 Task: Create a due date automation trigger when advanced on, 2 working days after a card is due add fields with custom field "Resume" set to a number lower than 1 and lower than 10 at 11:00 AM.
Action: Mouse moved to (884, 296)
Screenshot: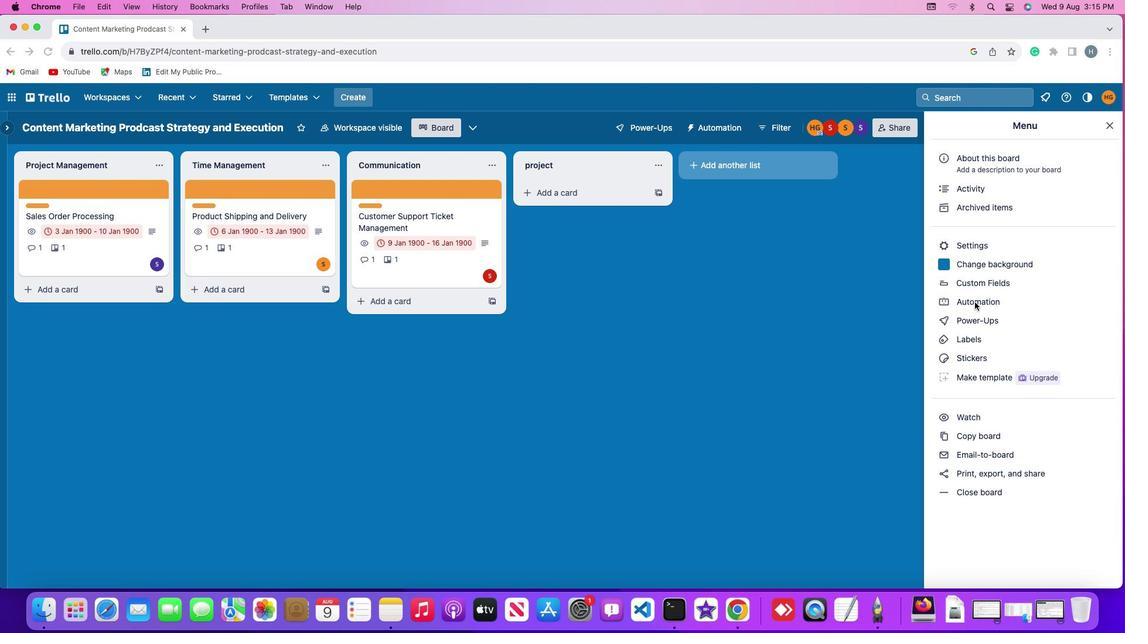 
Action: Mouse pressed left at (884, 296)
Screenshot: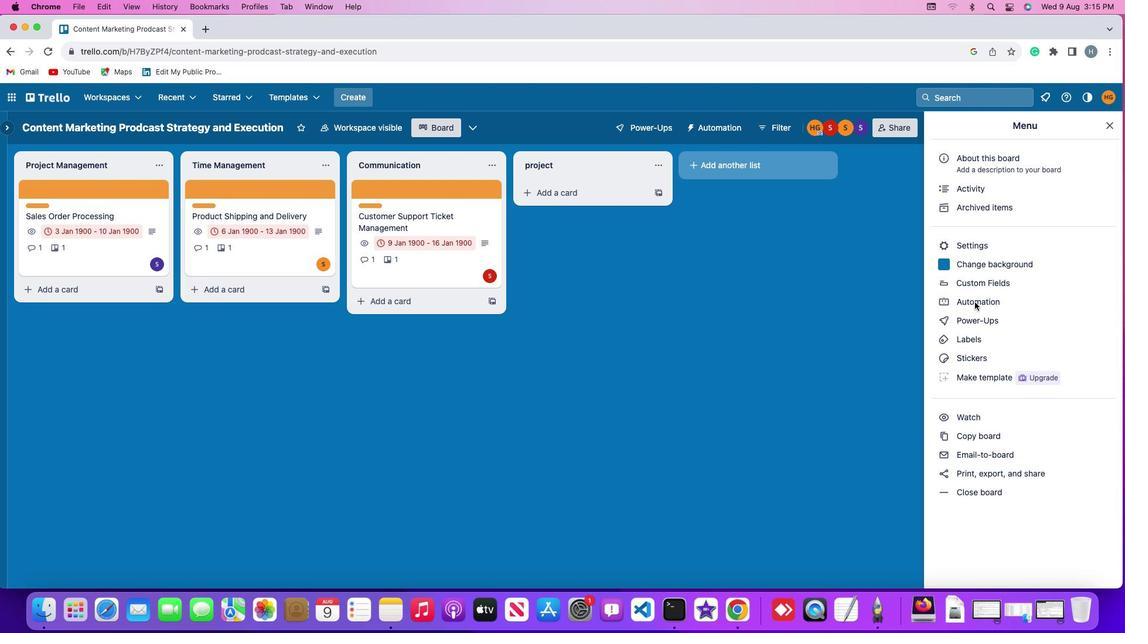 
Action: Mouse moved to (884, 296)
Screenshot: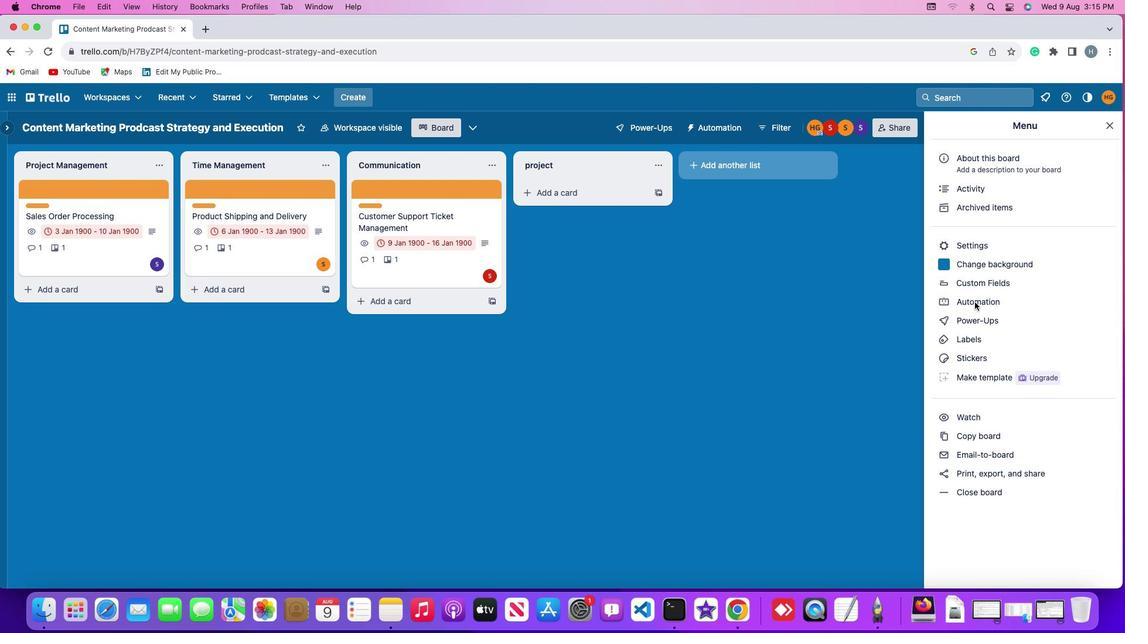 
Action: Mouse pressed left at (884, 296)
Screenshot: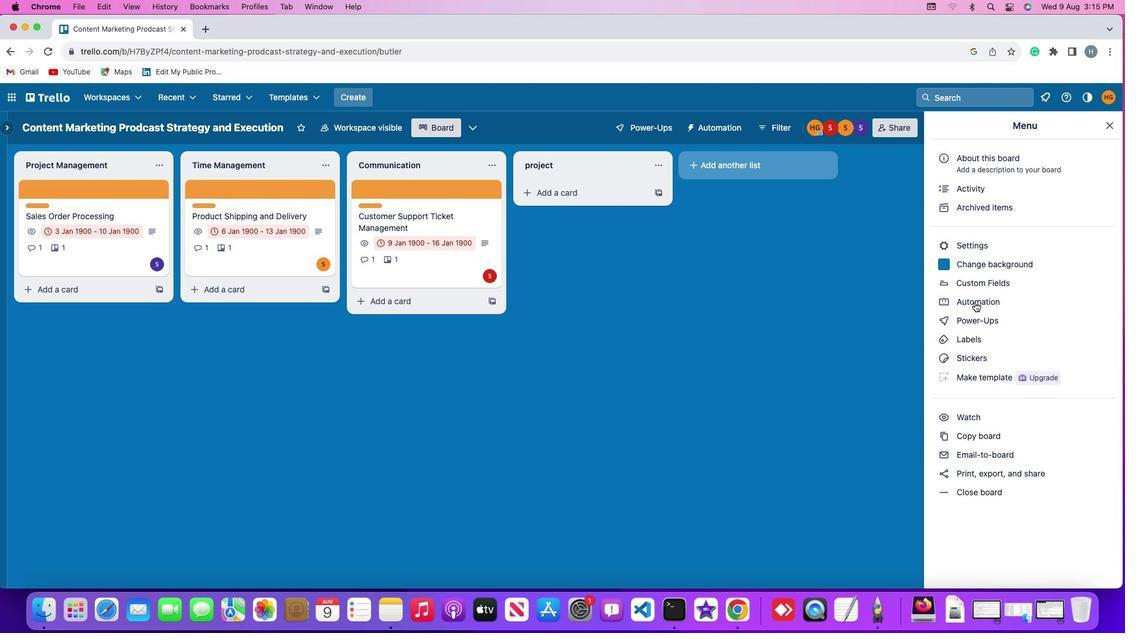
Action: Mouse moved to (133, 264)
Screenshot: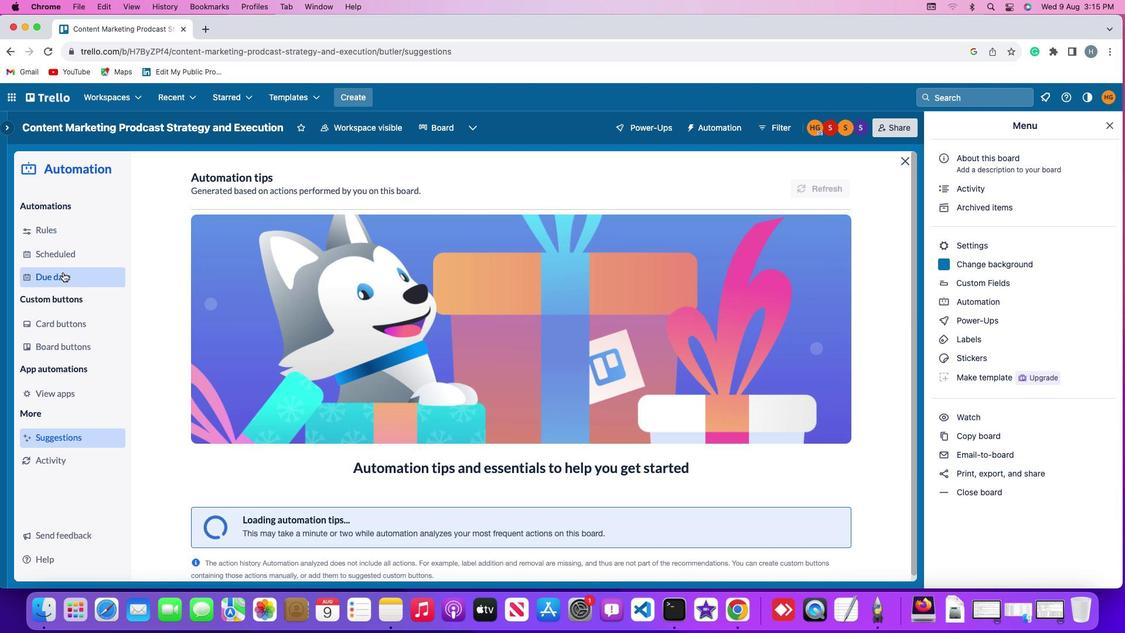 
Action: Mouse pressed left at (133, 264)
Screenshot: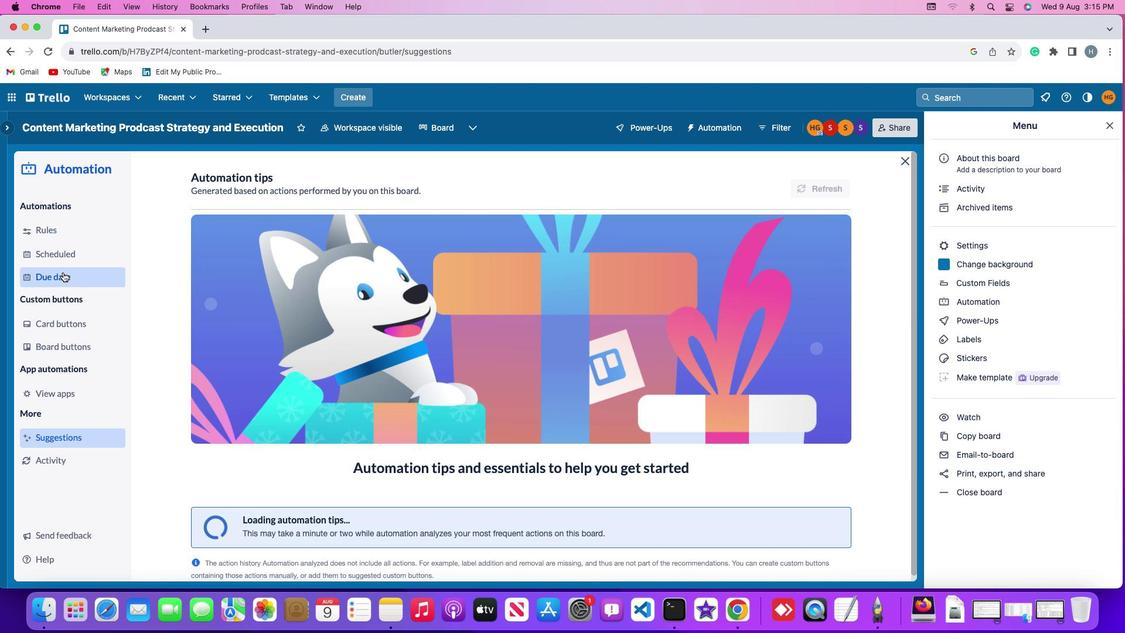 
Action: Mouse moved to (735, 167)
Screenshot: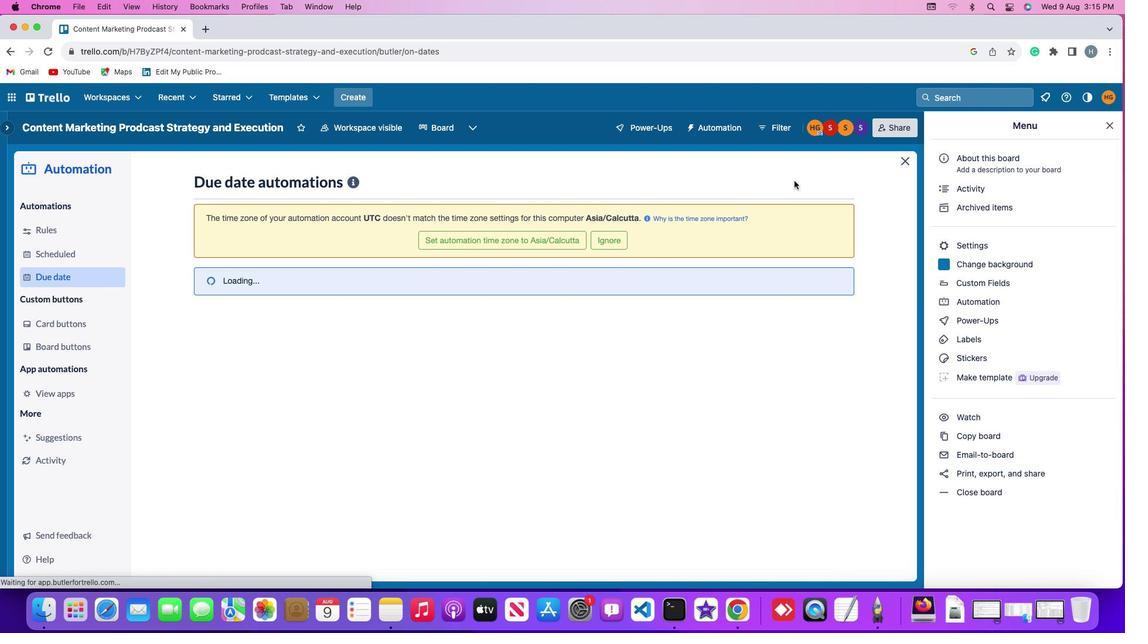 
Action: Mouse pressed left at (735, 167)
Screenshot: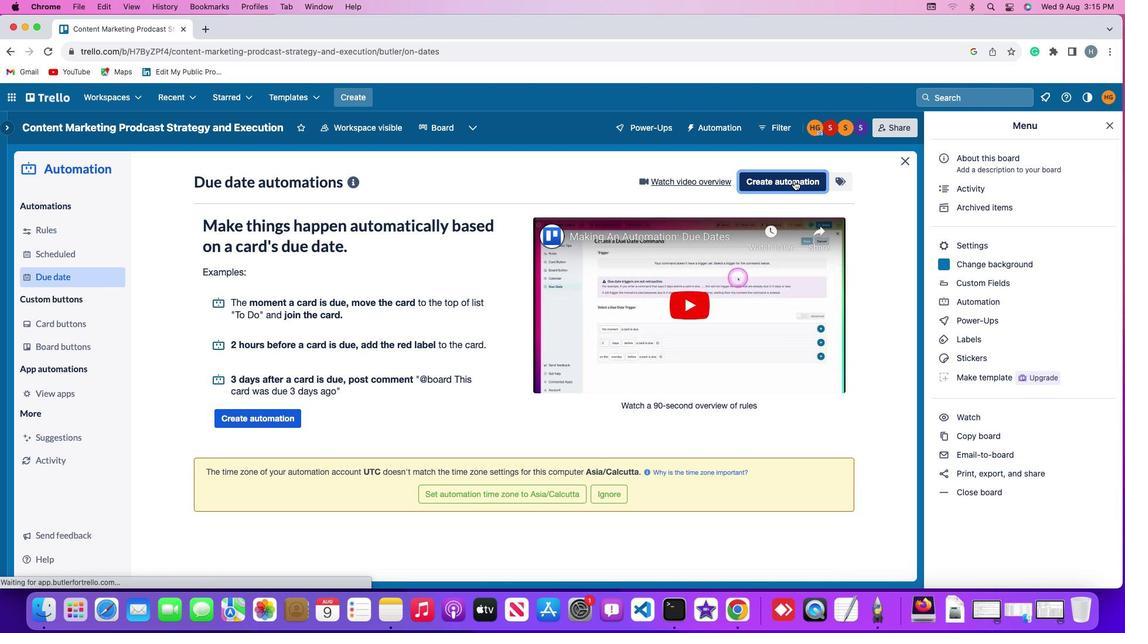 
Action: Mouse moved to (295, 287)
Screenshot: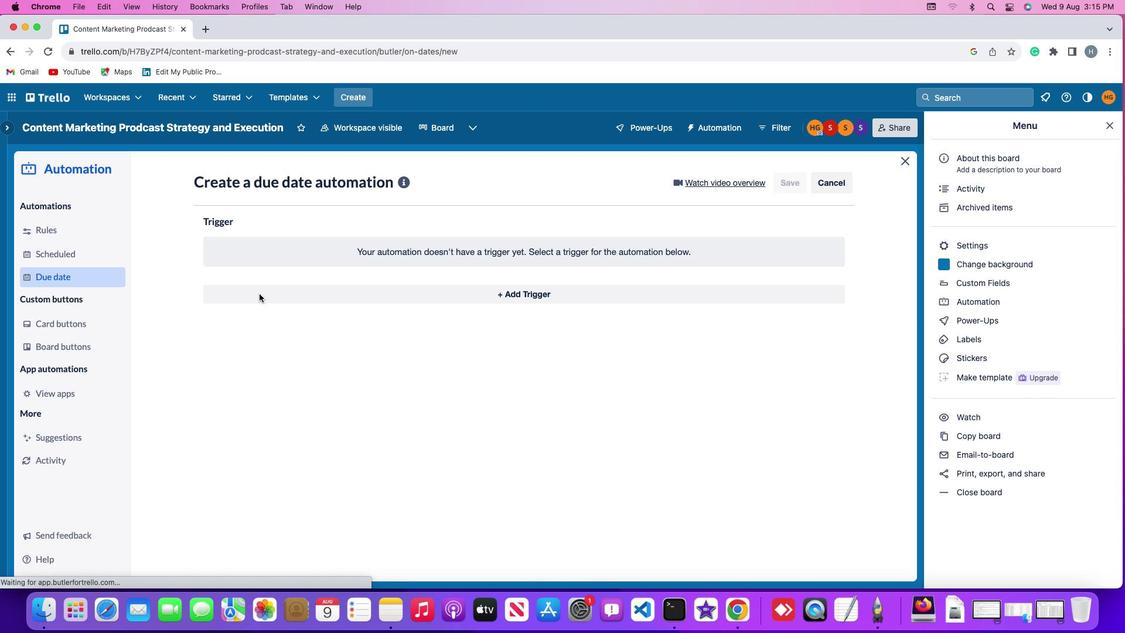 
Action: Mouse pressed left at (295, 287)
Screenshot: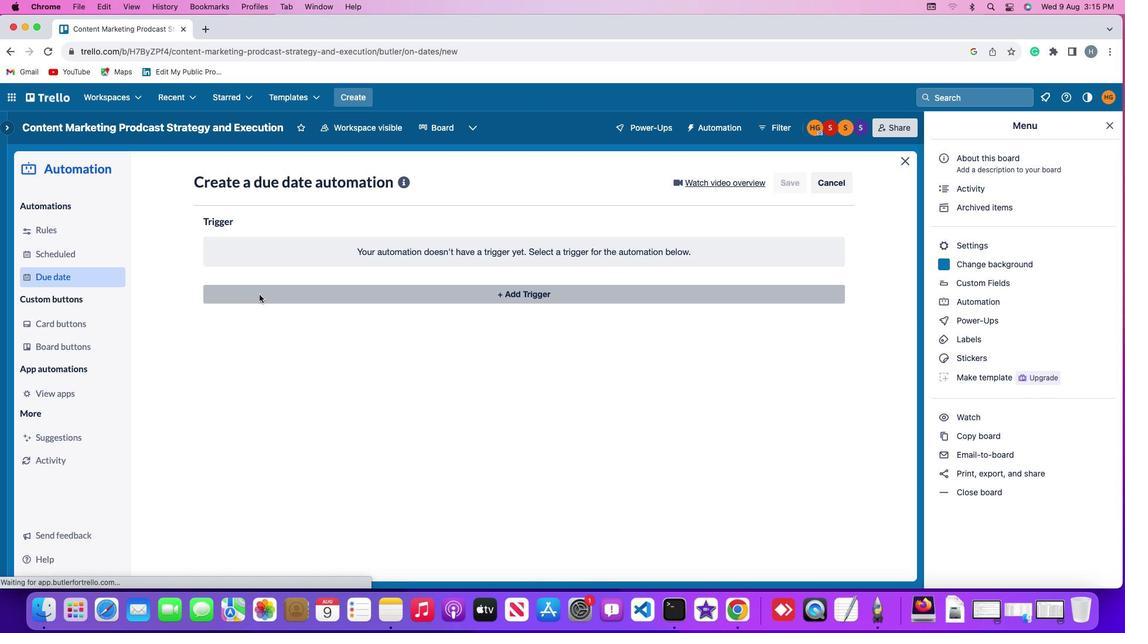 
Action: Mouse moved to (272, 476)
Screenshot: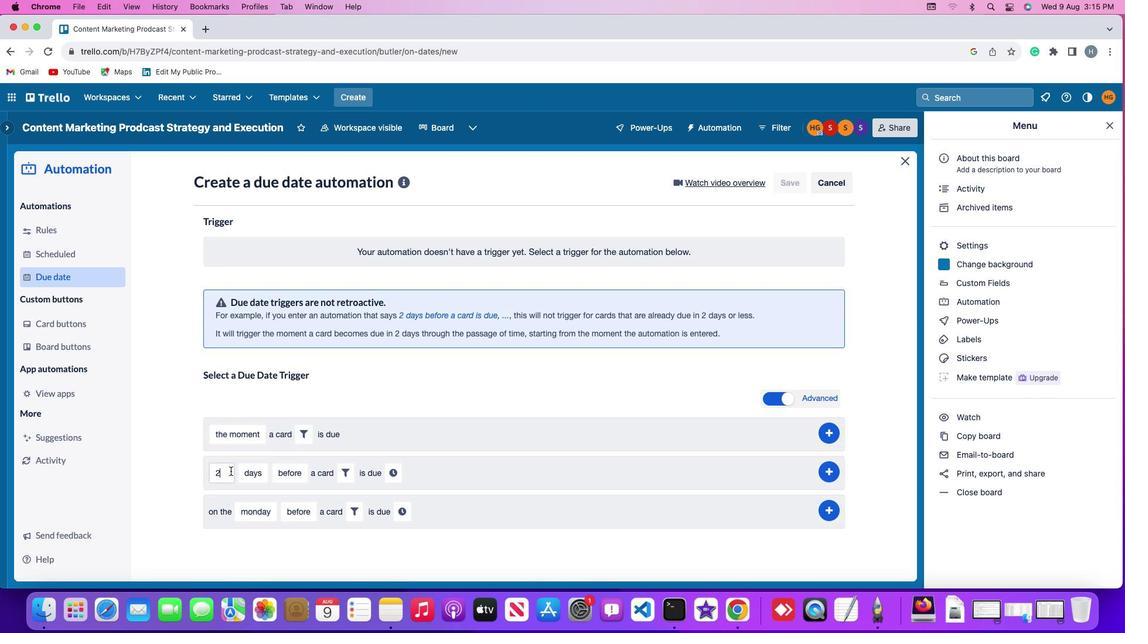 
Action: Mouse pressed left at (272, 476)
Screenshot: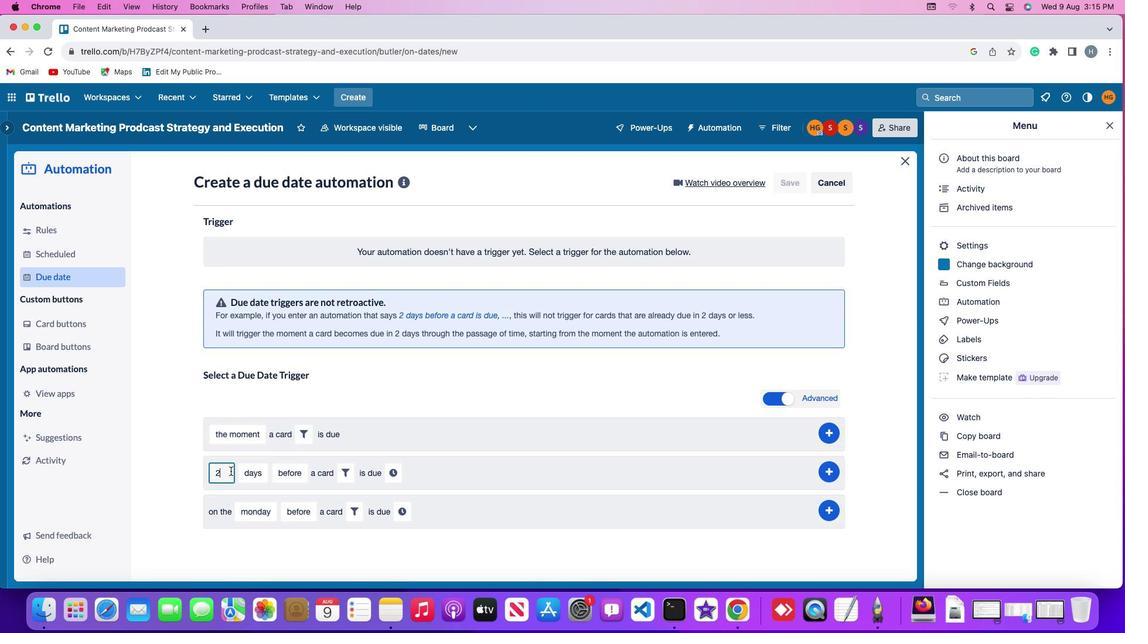 
Action: Key pressed Key.backspace
Screenshot: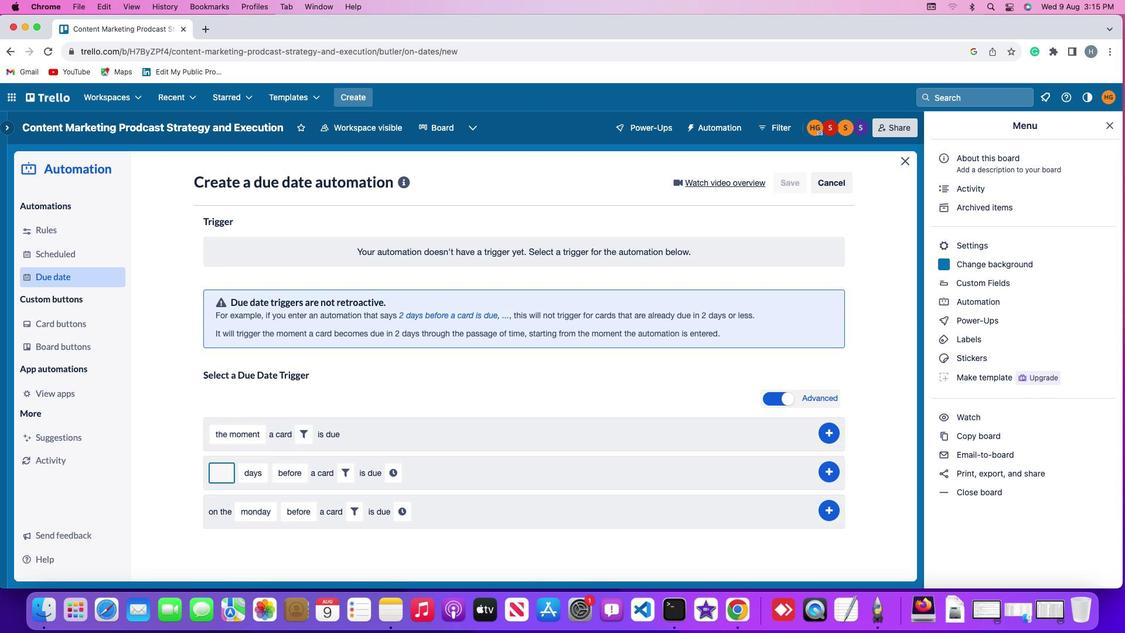 
Action: Mouse moved to (273, 475)
Screenshot: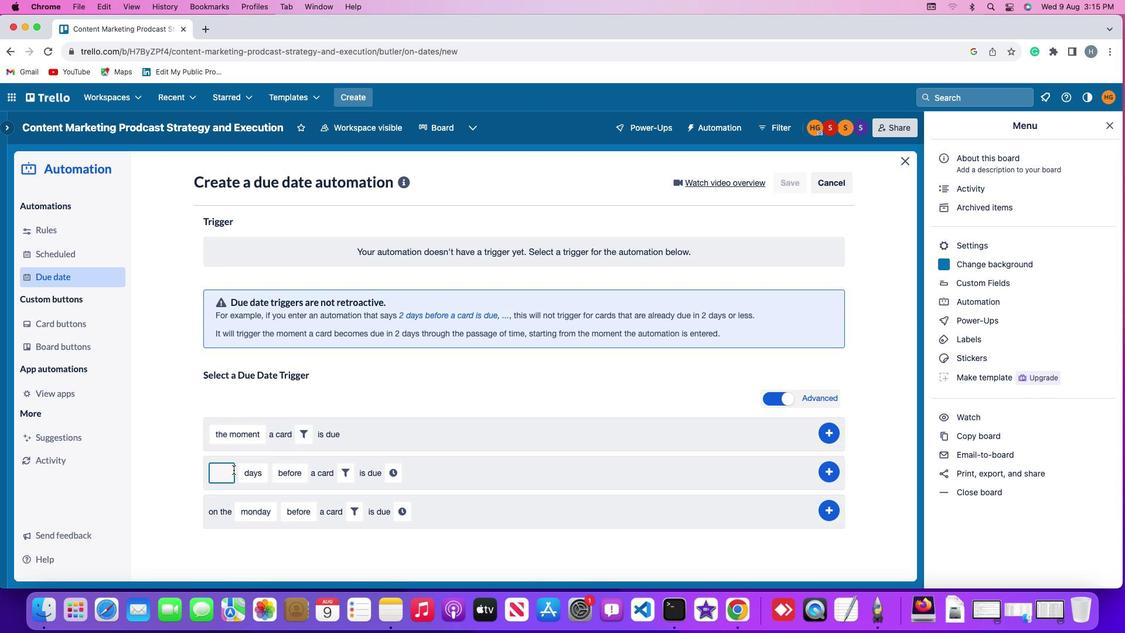 
Action: Key pressed '2'
Screenshot: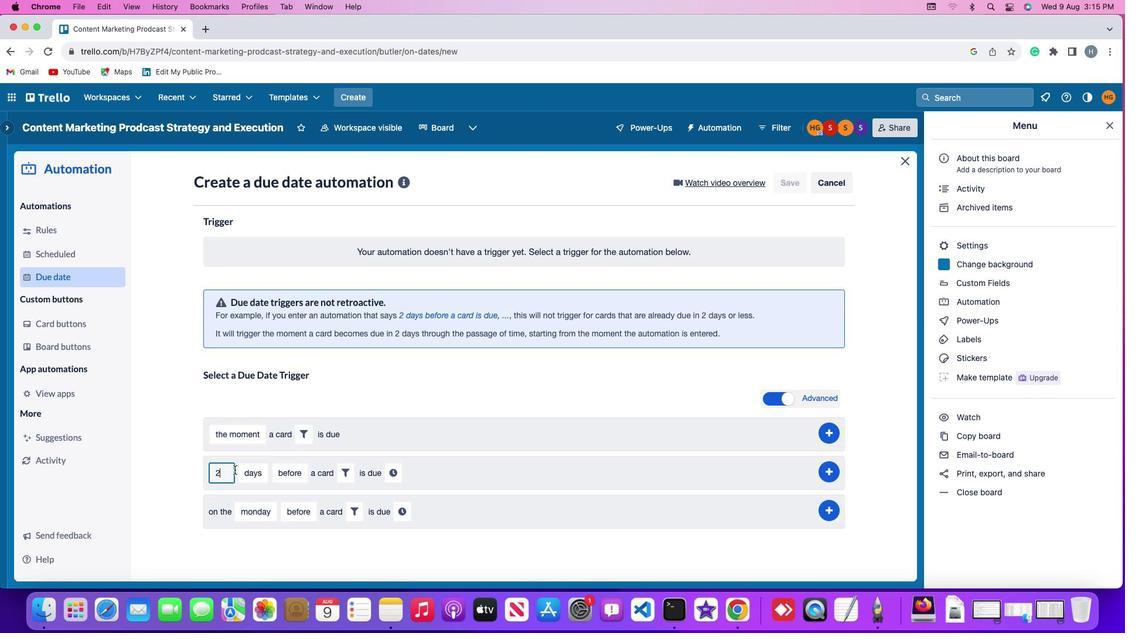 
Action: Mouse moved to (283, 476)
Screenshot: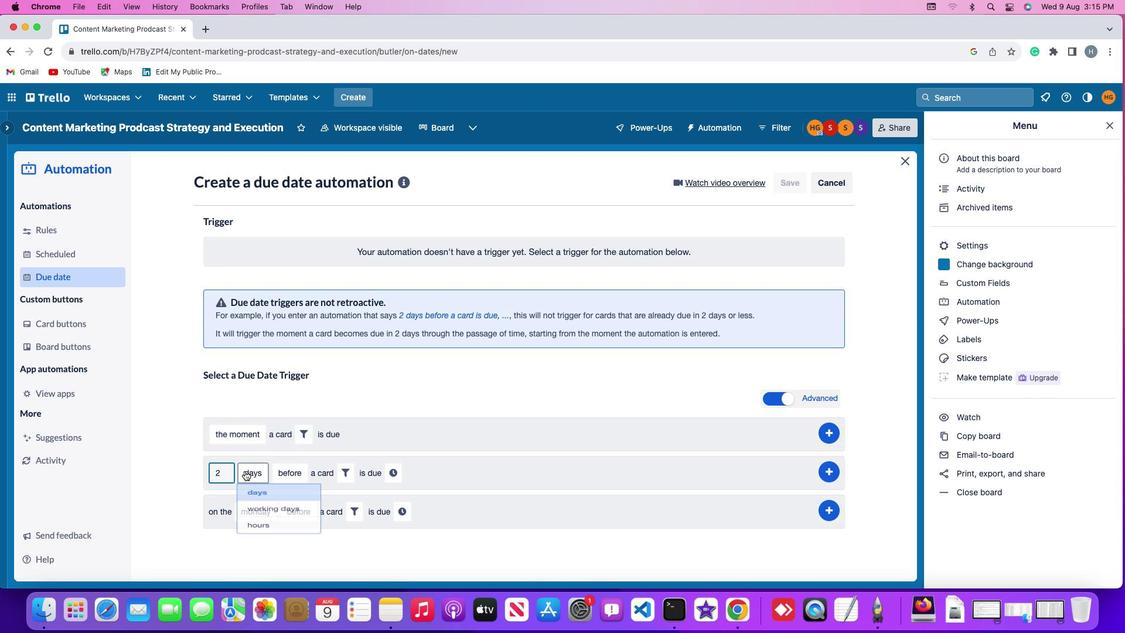 
Action: Mouse pressed left at (283, 476)
Screenshot: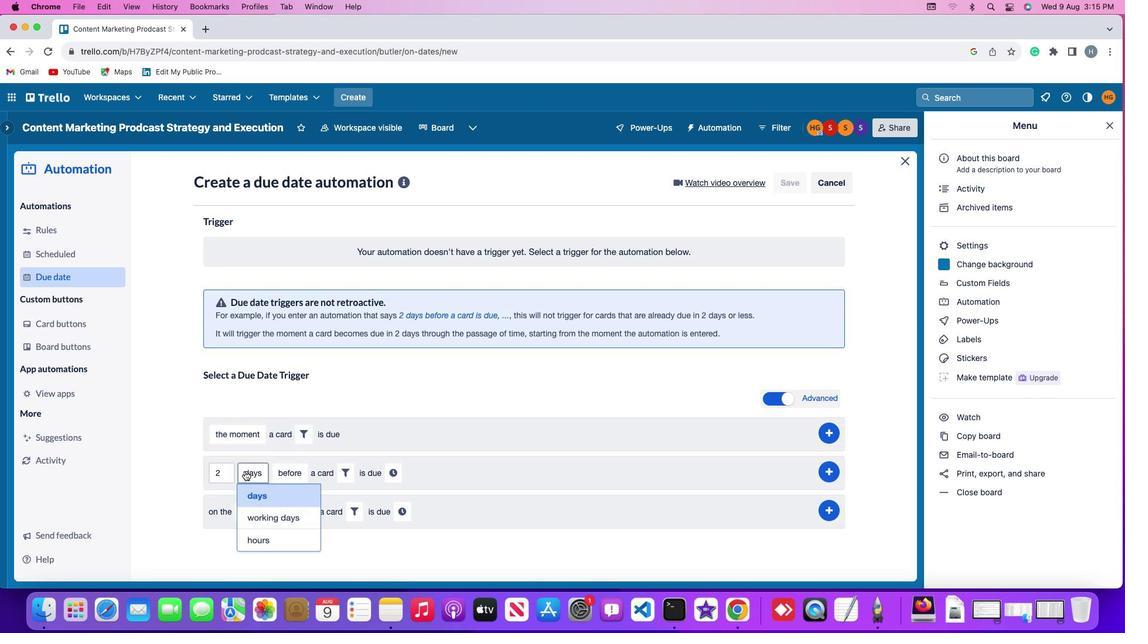 
Action: Mouse moved to (299, 530)
Screenshot: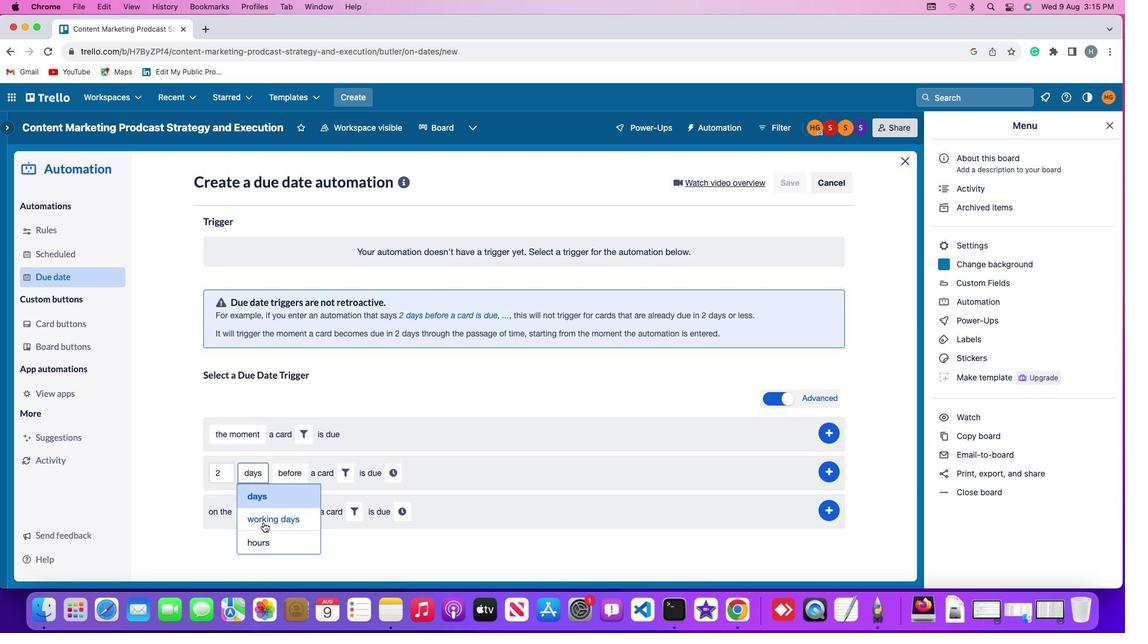 
Action: Mouse pressed left at (299, 530)
Screenshot: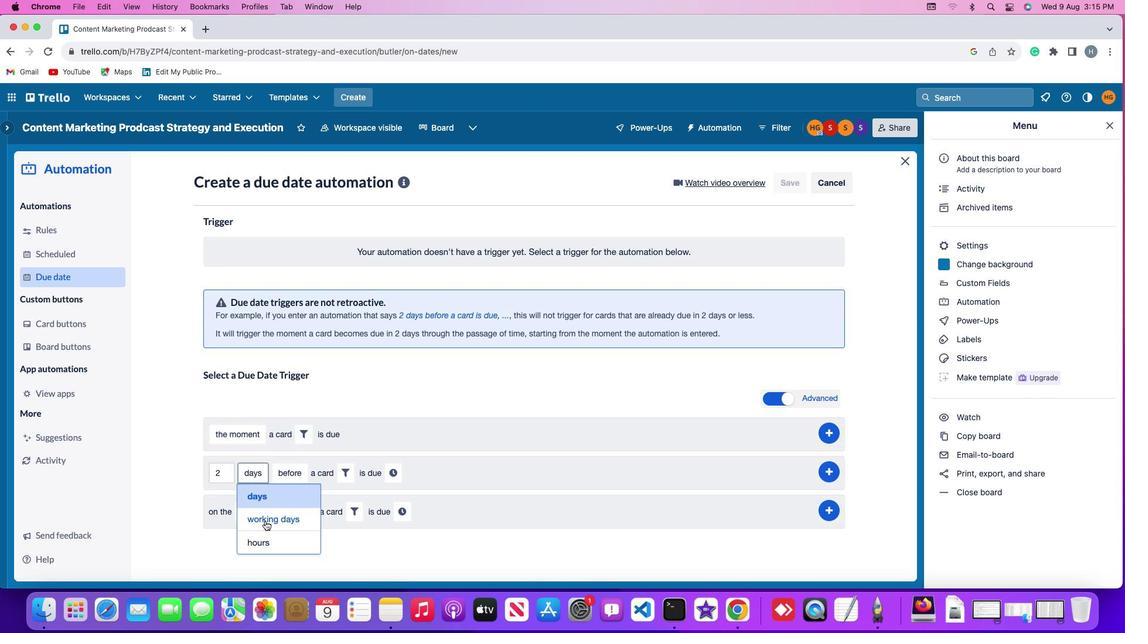 
Action: Mouse moved to (345, 478)
Screenshot: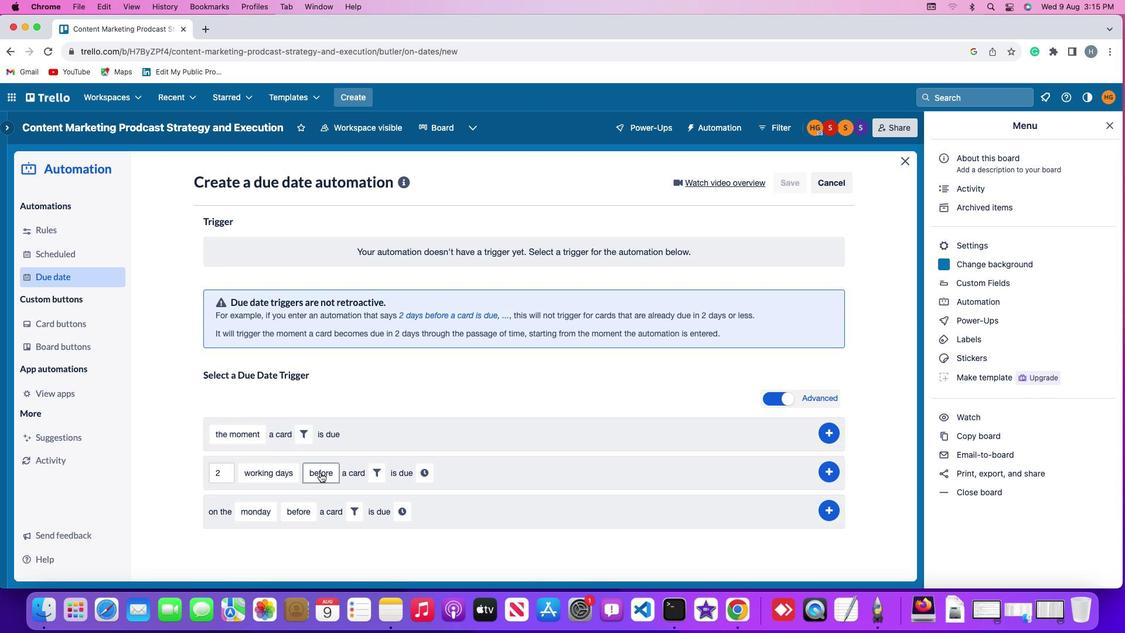 
Action: Mouse pressed left at (345, 478)
Screenshot: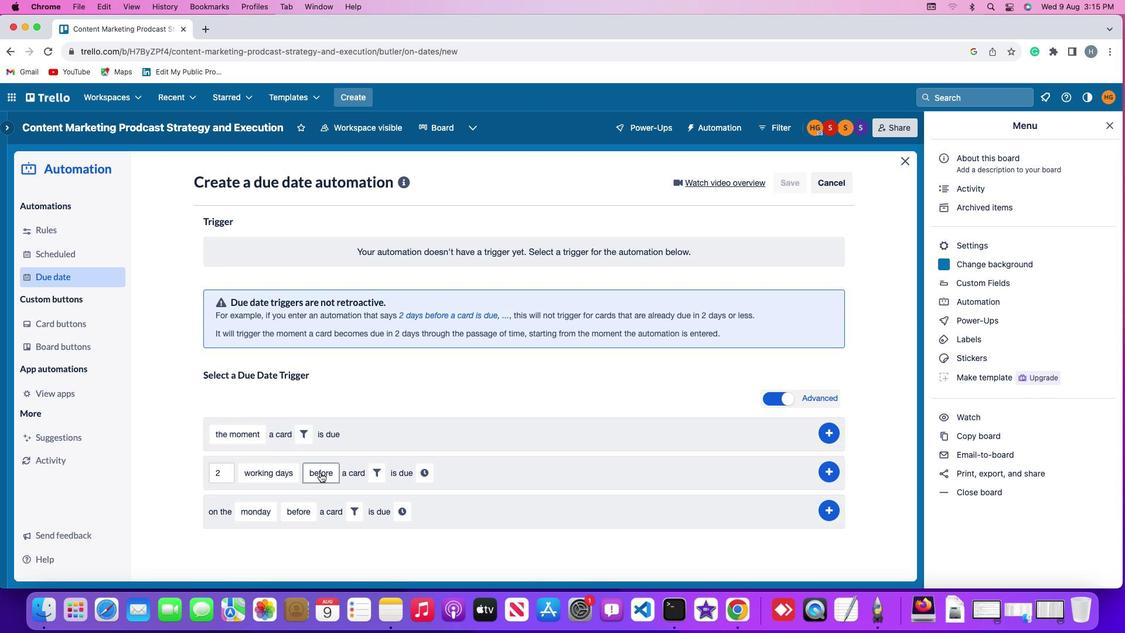 
Action: Mouse moved to (344, 535)
Screenshot: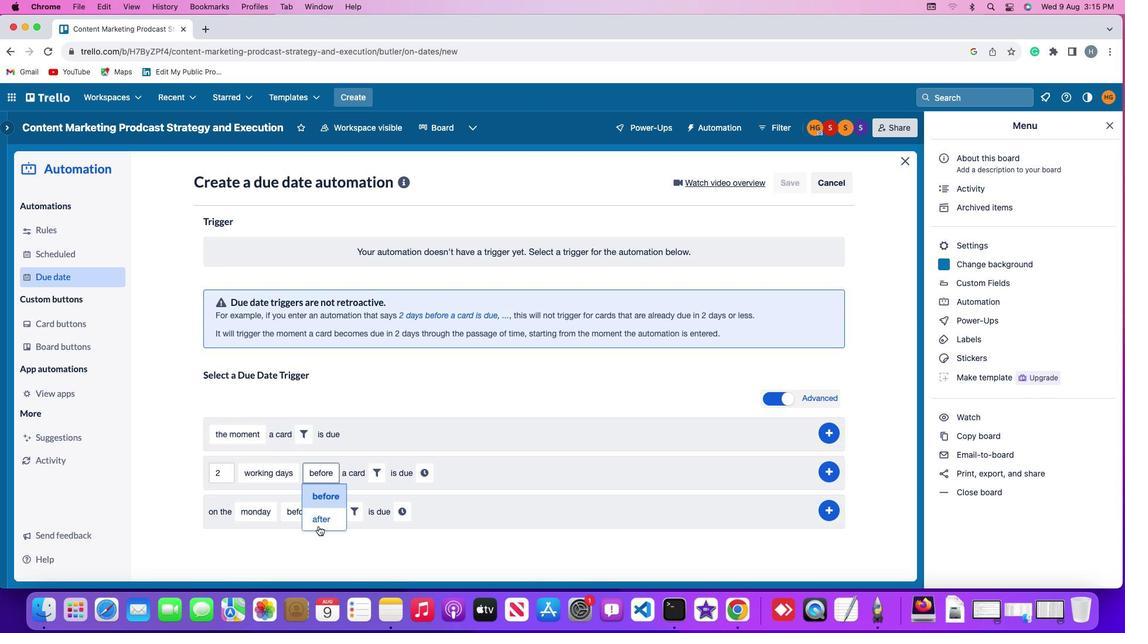 
Action: Mouse pressed left at (344, 535)
Screenshot: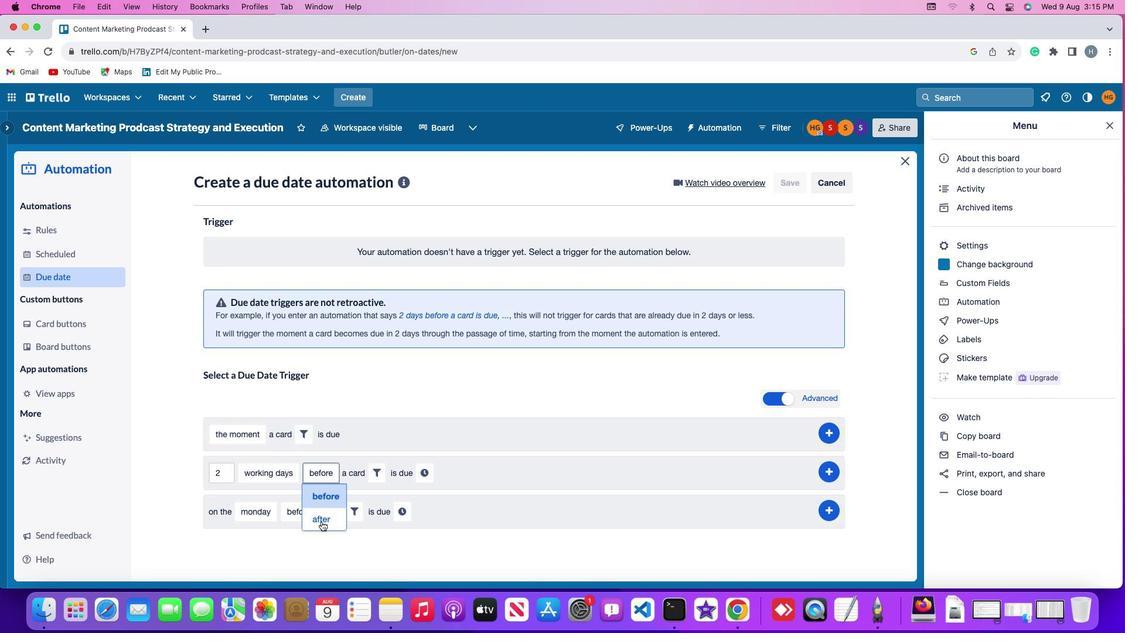 
Action: Mouse moved to (384, 481)
Screenshot: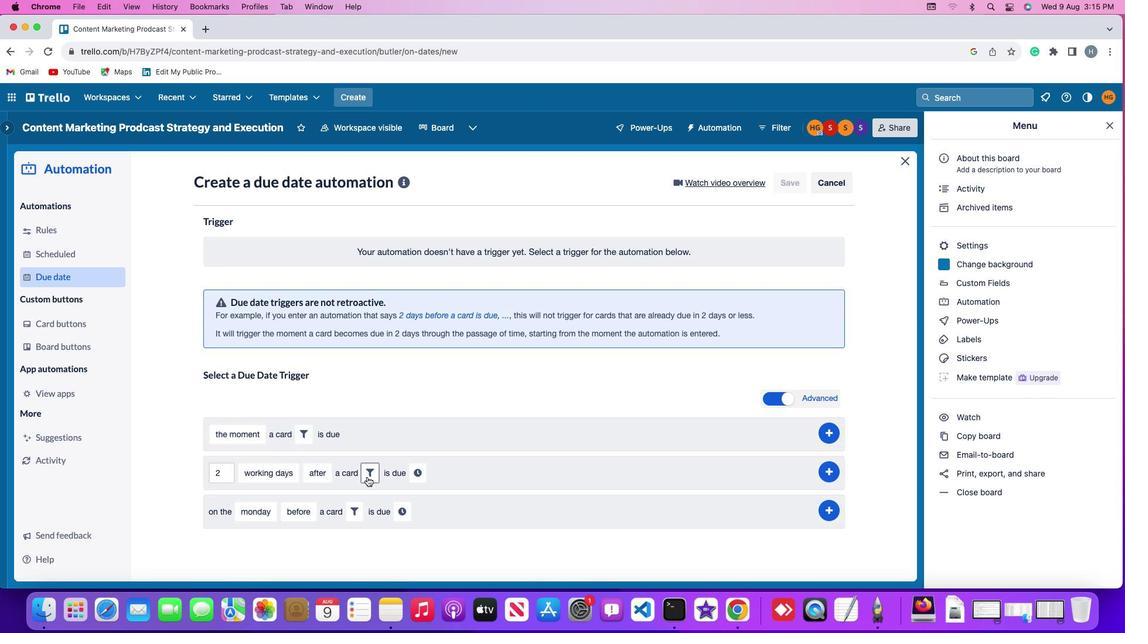 
Action: Mouse pressed left at (384, 481)
Screenshot: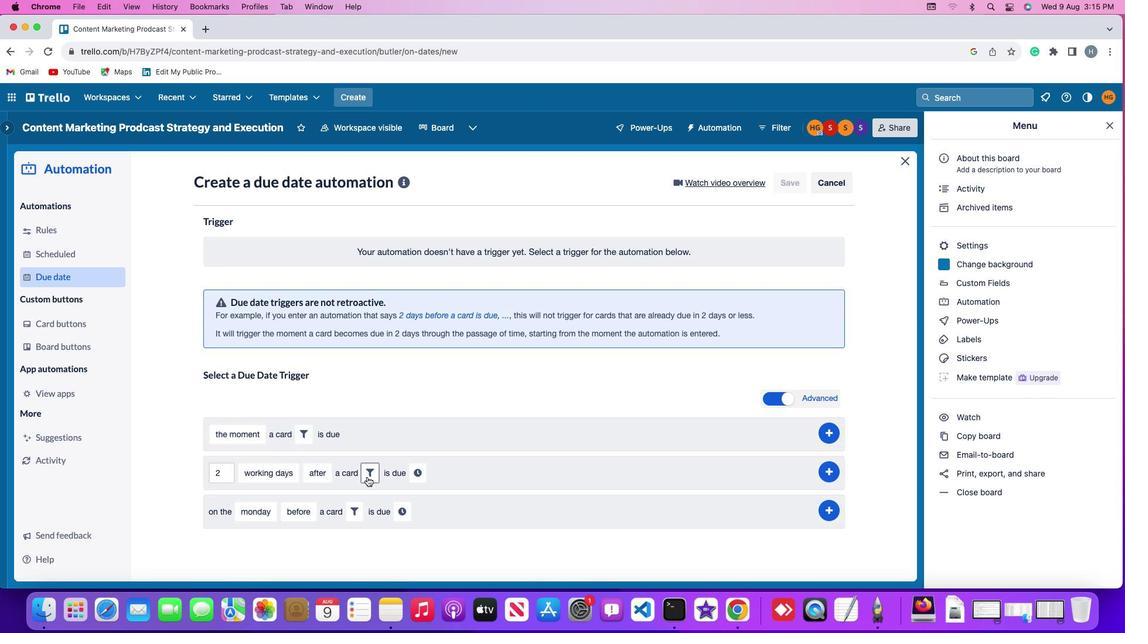 
Action: Mouse moved to (543, 518)
Screenshot: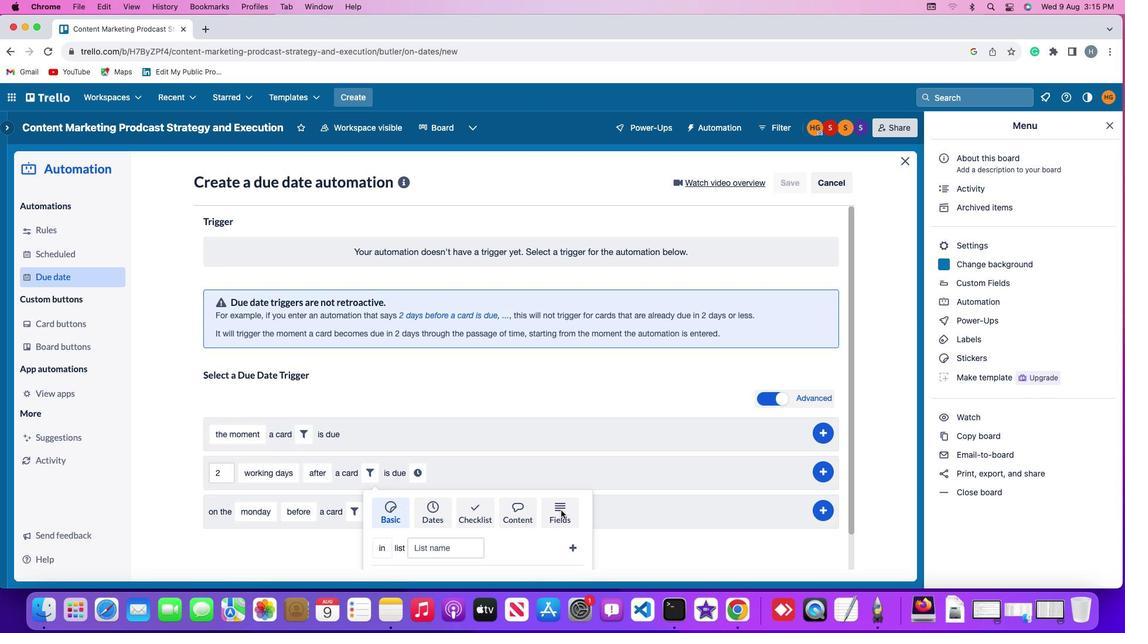 
Action: Mouse pressed left at (543, 518)
Screenshot: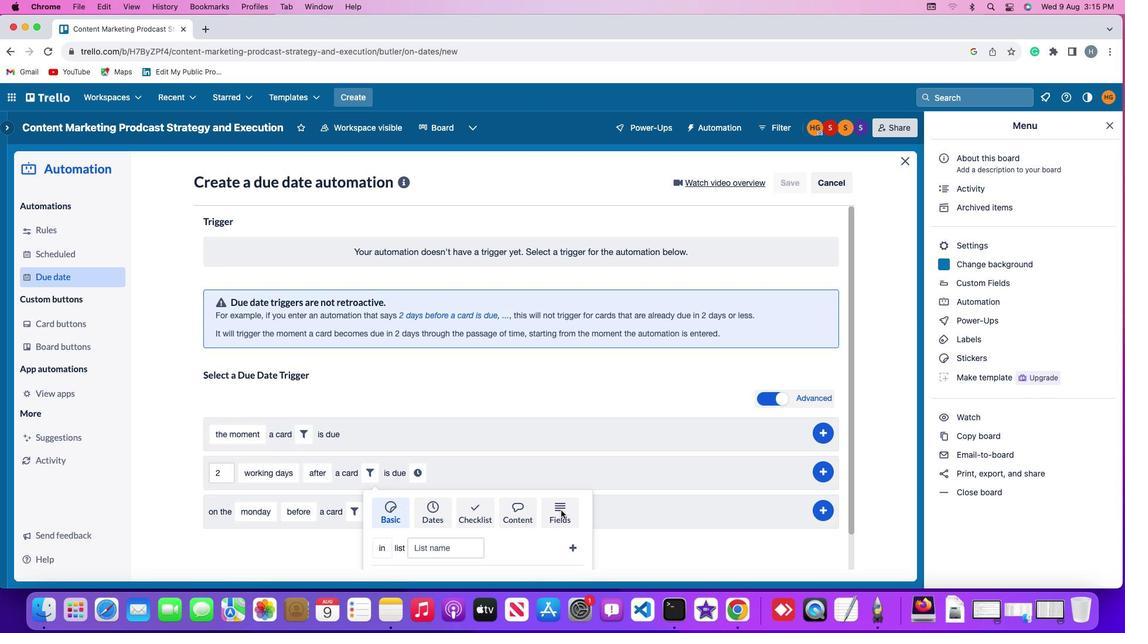 
Action: Mouse moved to (336, 561)
Screenshot: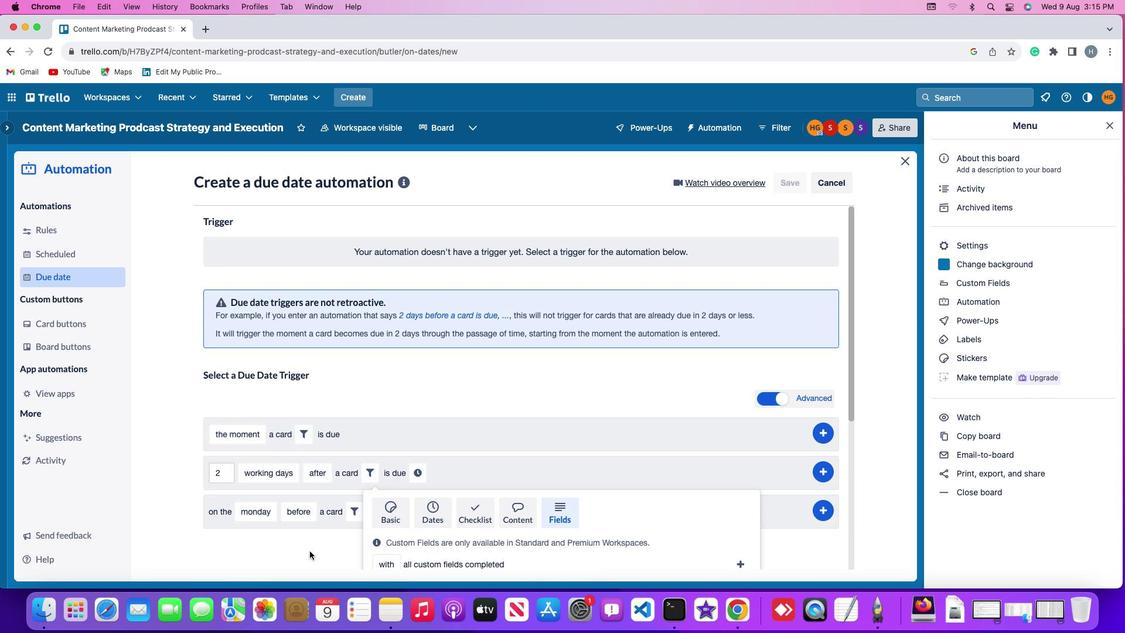 
Action: Mouse scrolled (336, 561) with delta (82, -24)
Screenshot: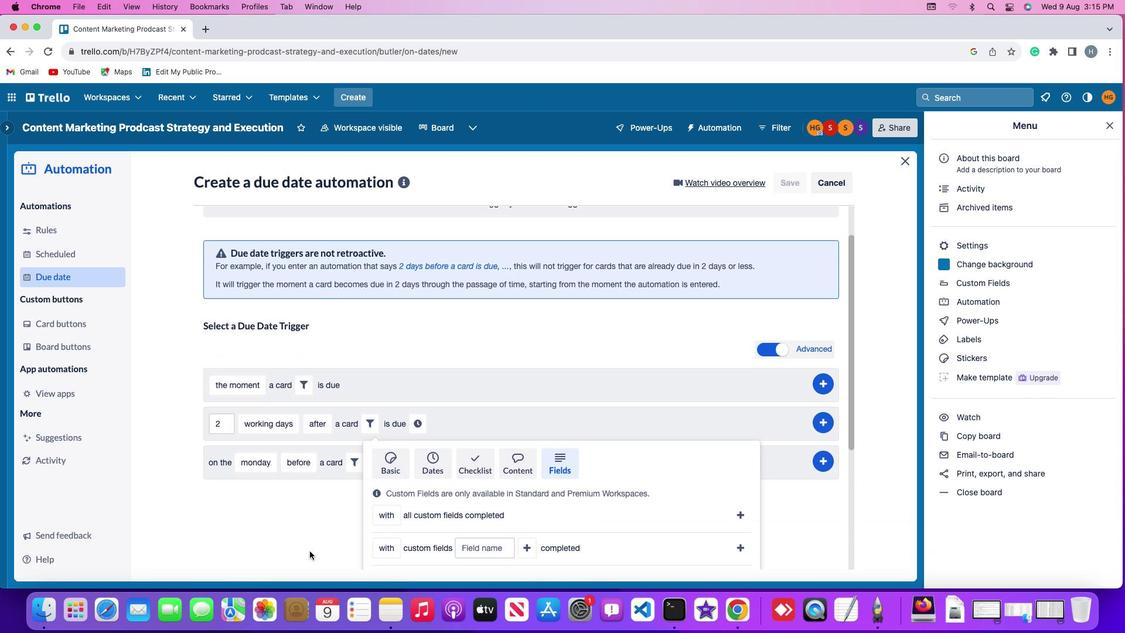 
Action: Mouse scrolled (336, 561) with delta (82, -24)
Screenshot: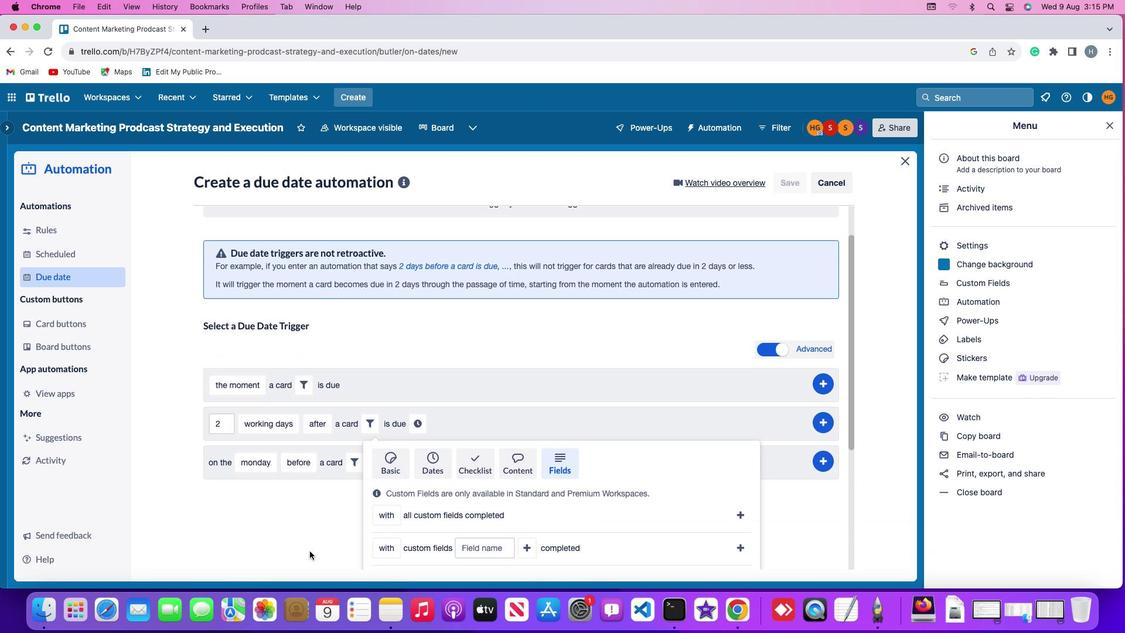 
Action: Mouse scrolled (336, 561) with delta (82, -26)
Screenshot: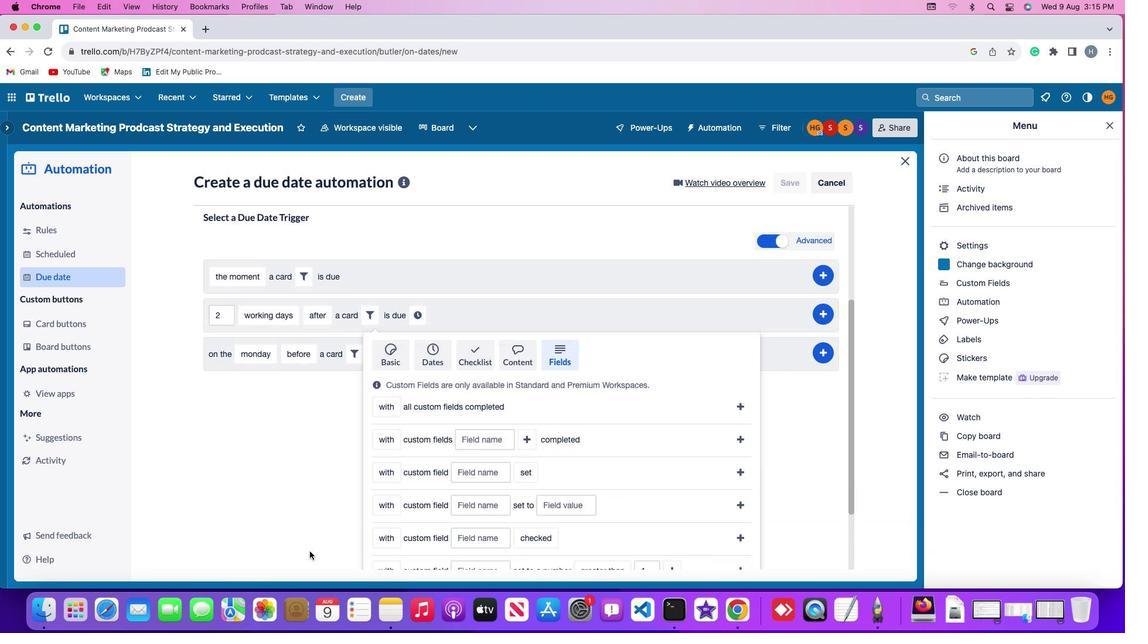 
Action: Mouse scrolled (336, 561) with delta (82, -27)
Screenshot: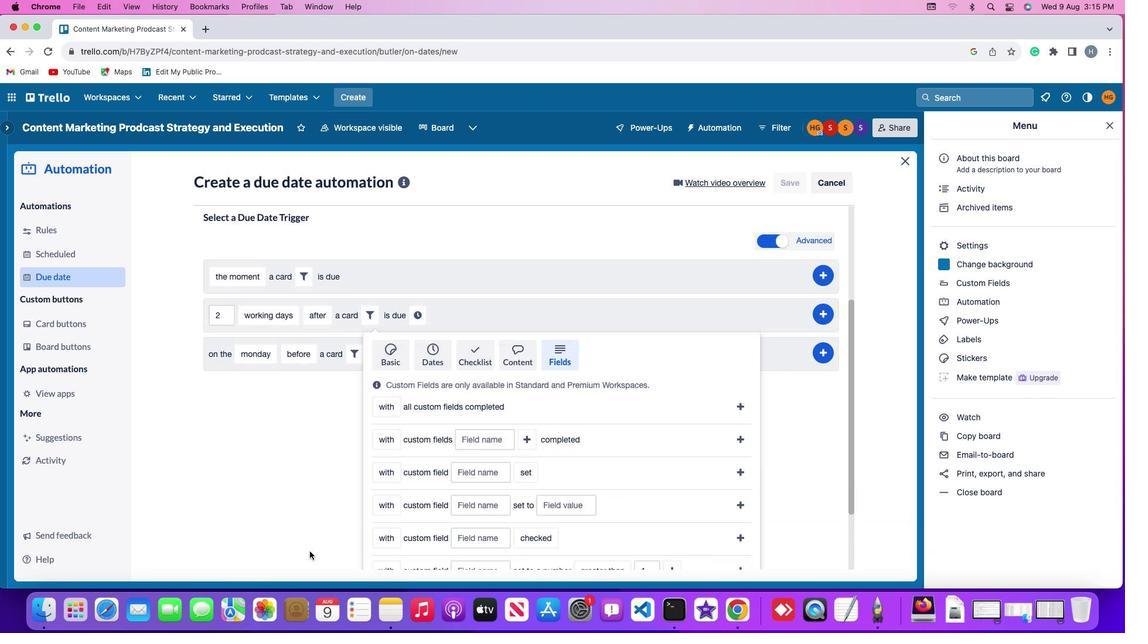 
Action: Mouse scrolled (336, 561) with delta (82, -28)
Screenshot: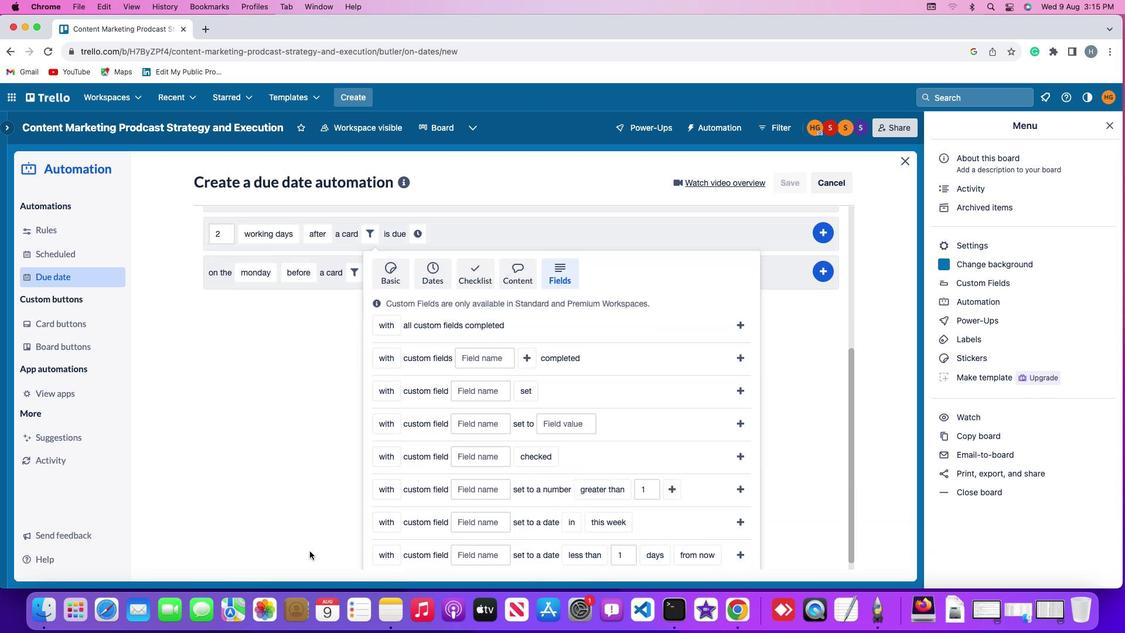 
Action: Mouse scrolled (336, 561) with delta (82, -24)
Screenshot: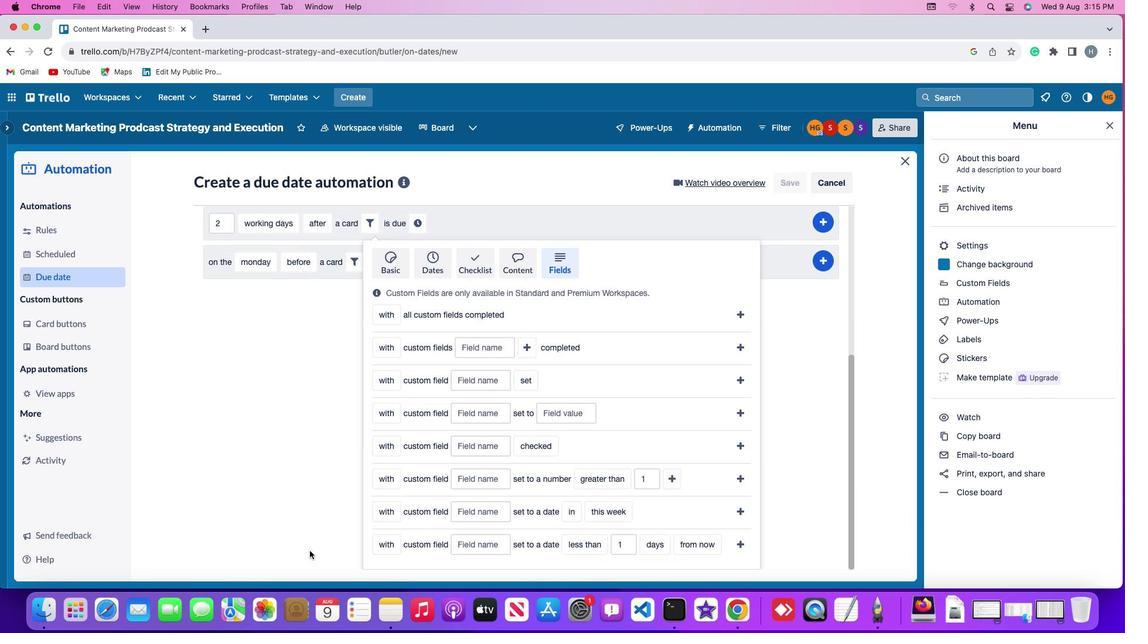 
Action: Mouse scrolled (336, 561) with delta (82, -24)
Screenshot: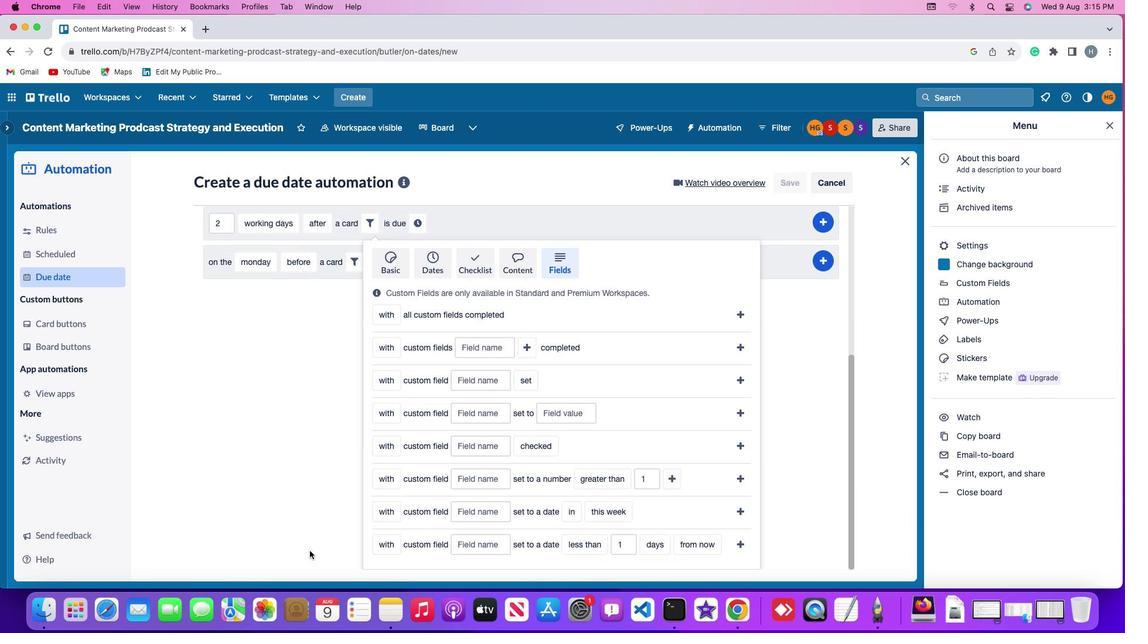 
Action: Mouse scrolled (336, 561) with delta (82, -26)
Screenshot: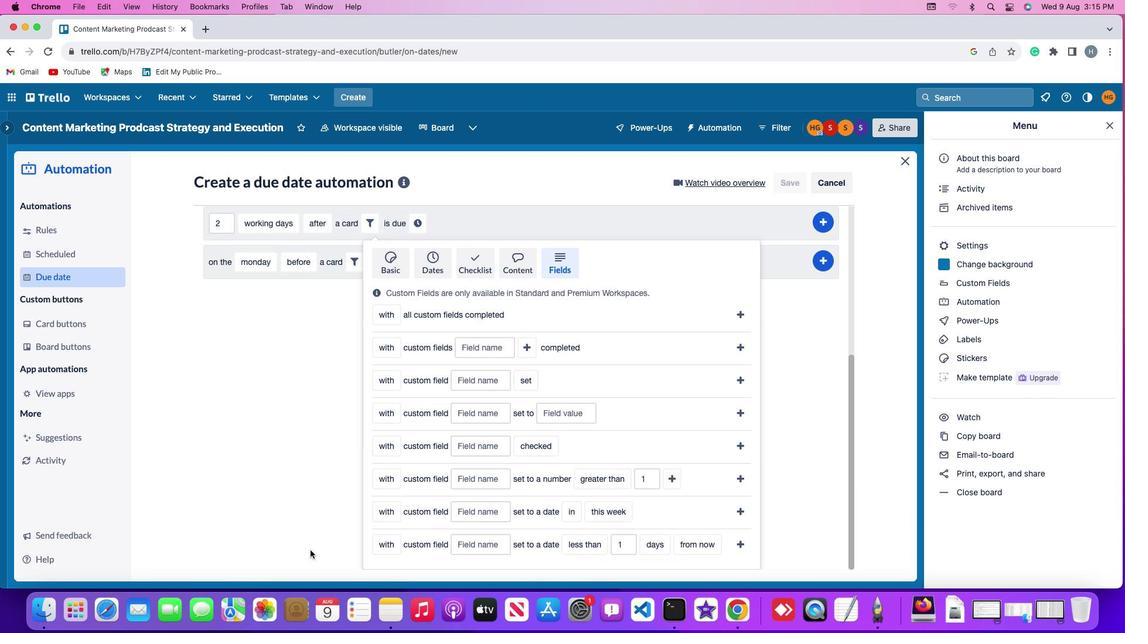 
Action: Mouse scrolled (336, 561) with delta (82, -27)
Screenshot: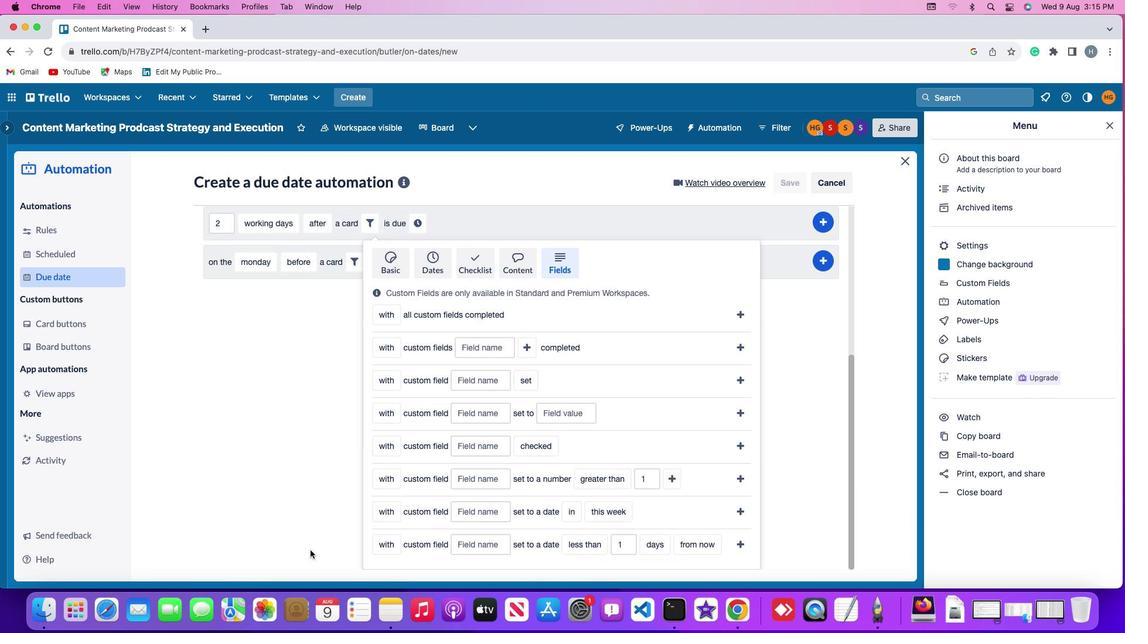 
Action: Mouse moved to (337, 560)
Screenshot: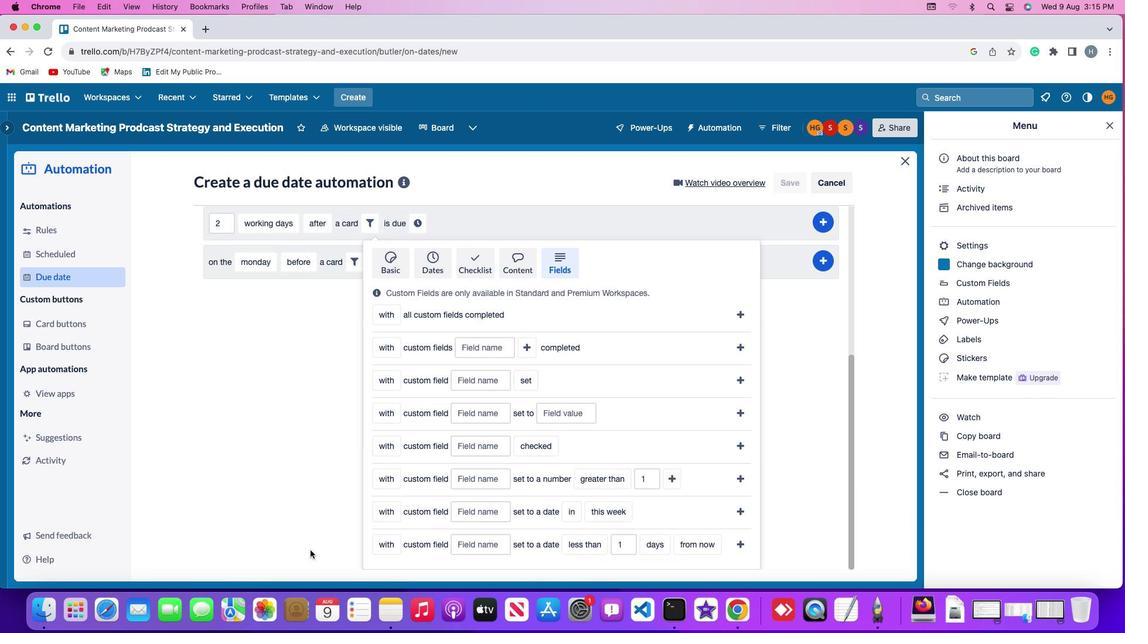 
Action: Mouse scrolled (337, 560) with delta (82, -27)
Screenshot: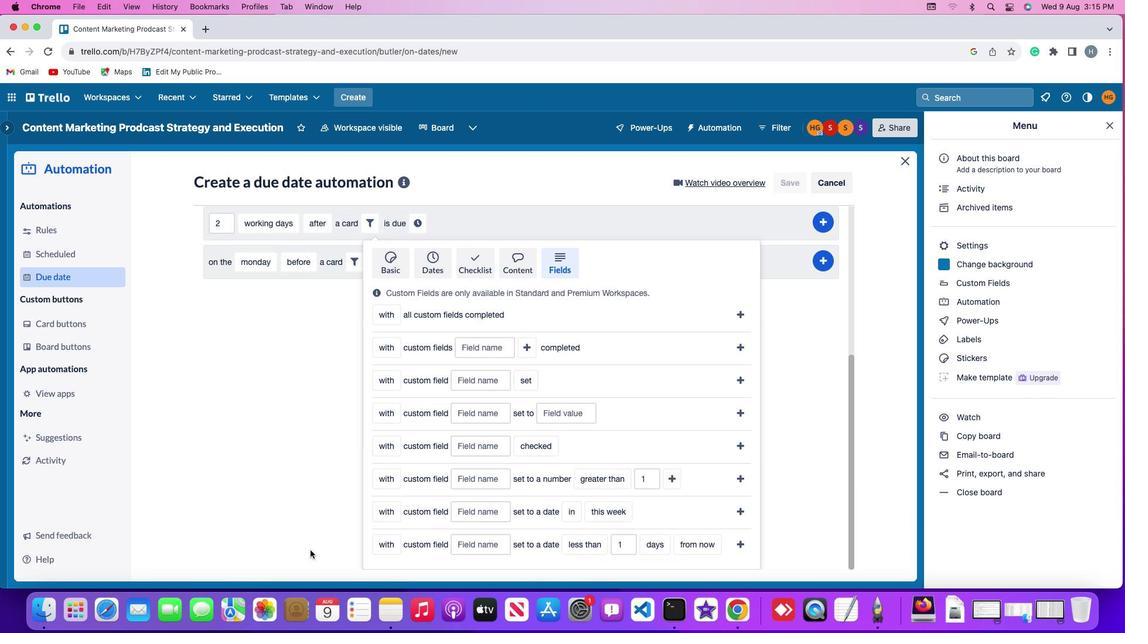 
Action: Mouse moved to (400, 487)
Screenshot: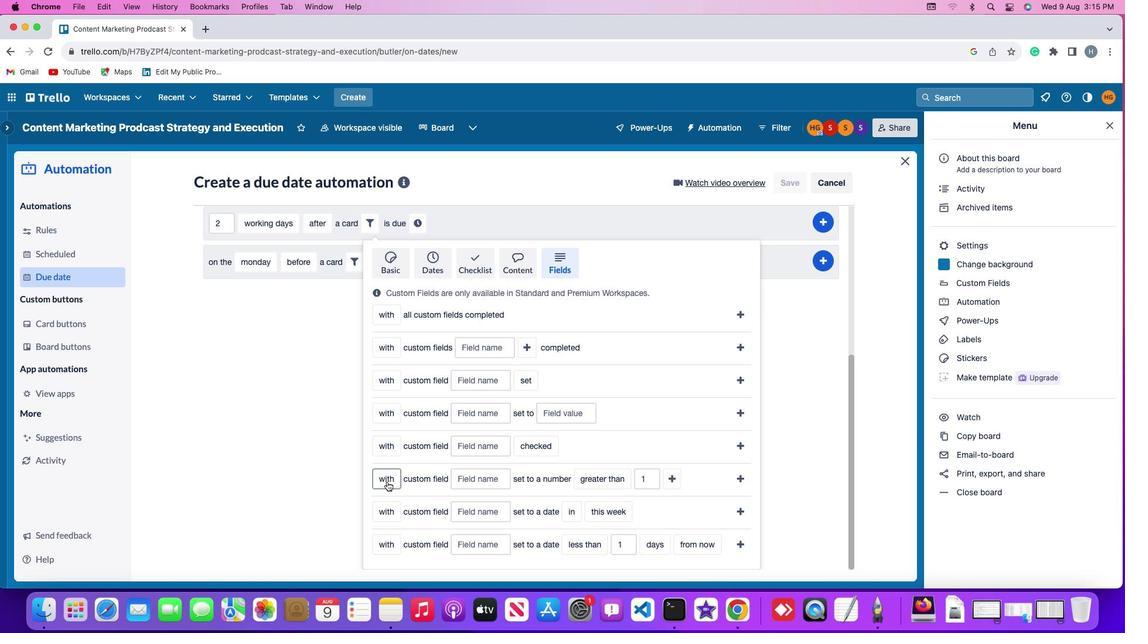 
Action: Mouse pressed left at (400, 487)
Screenshot: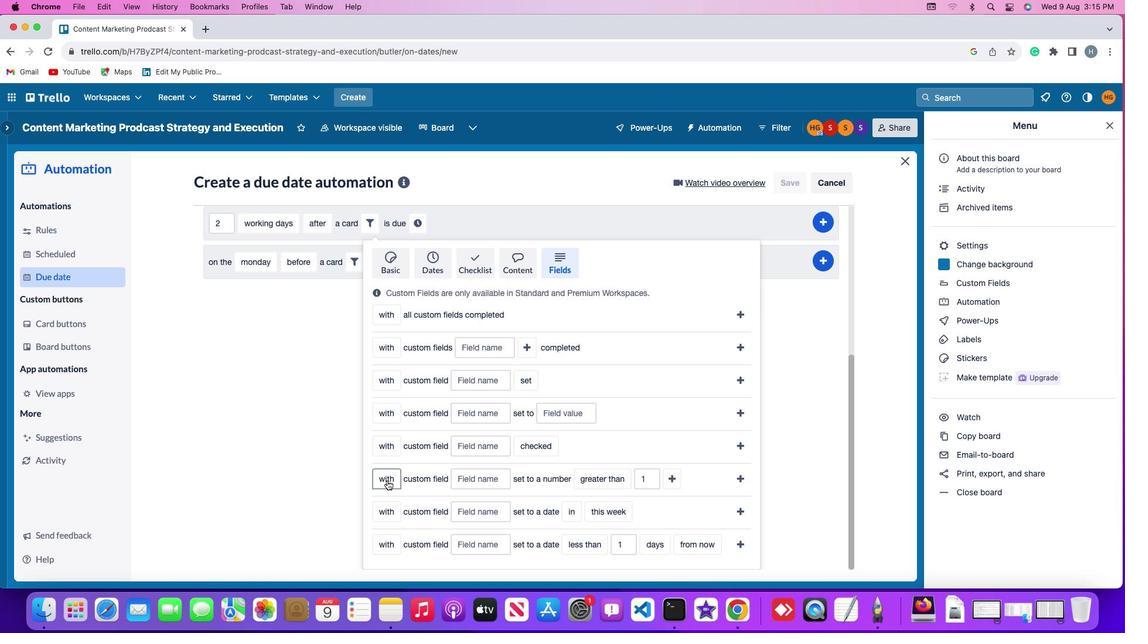 
Action: Mouse moved to (406, 504)
Screenshot: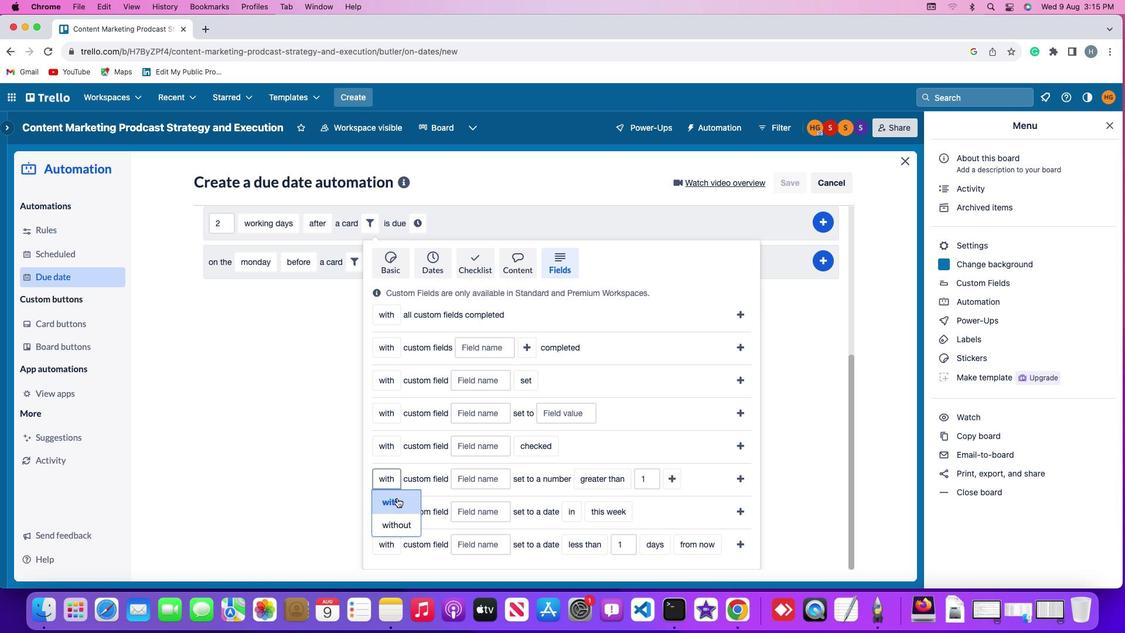 
Action: Mouse pressed left at (406, 504)
Screenshot: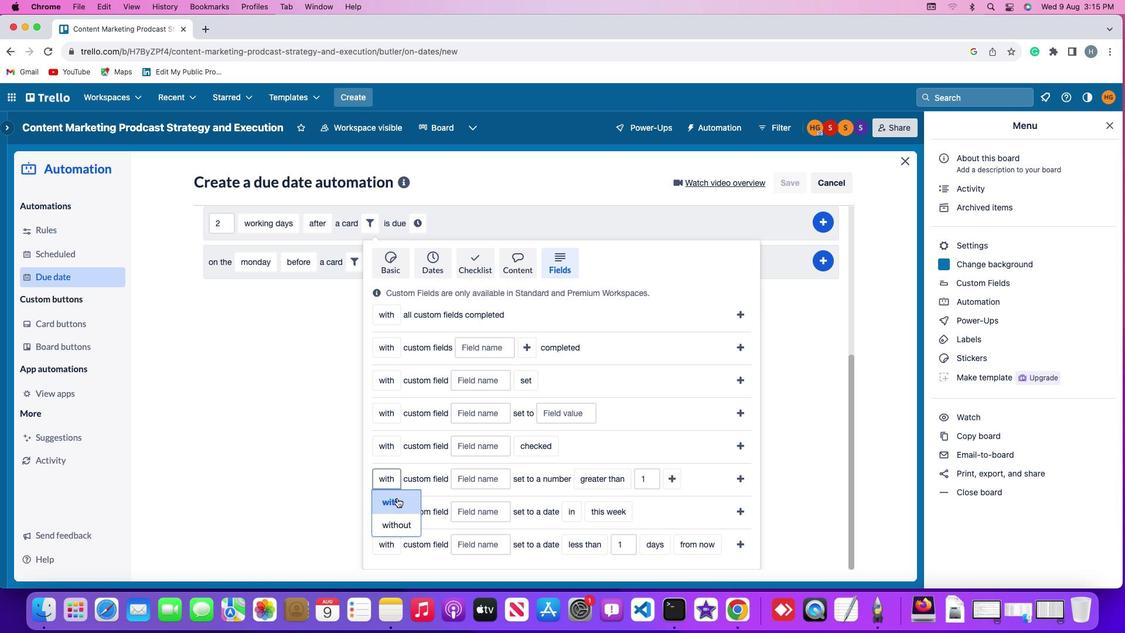 
Action: Mouse moved to (475, 483)
Screenshot: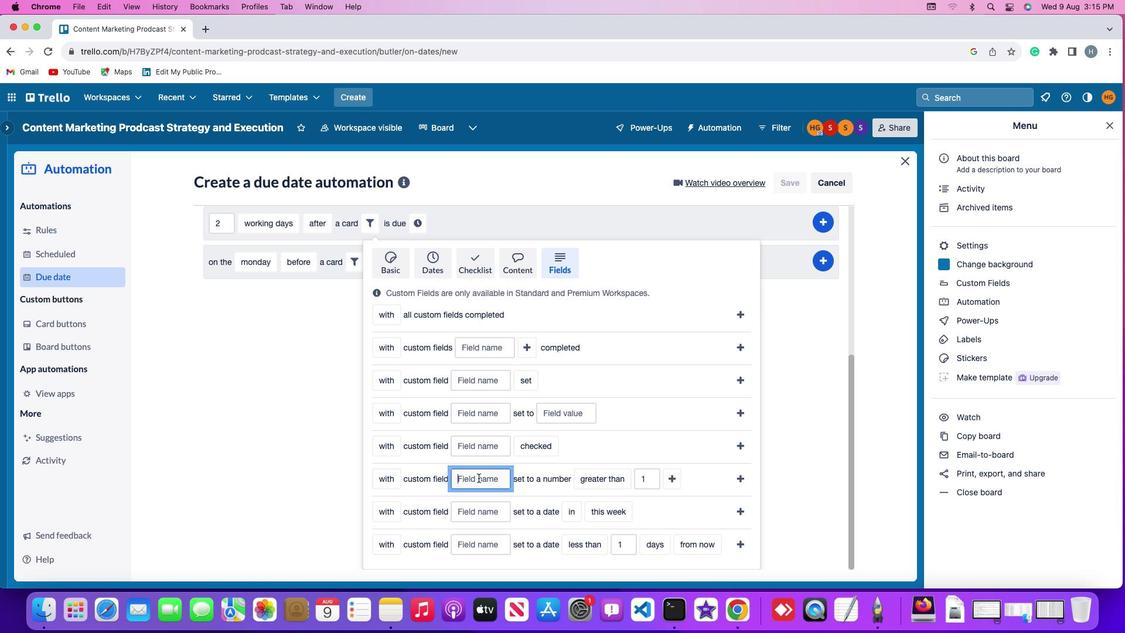 
Action: Mouse pressed left at (475, 483)
Screenshot: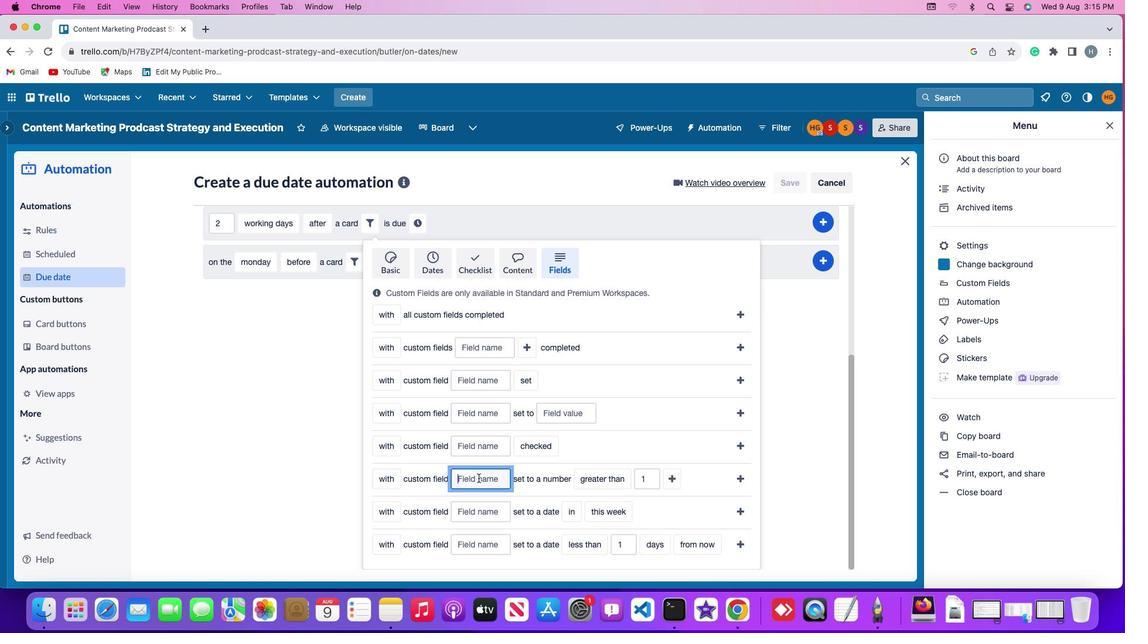 
Action: Key pressed Key.shift'R''e''s''u''m''e'
Screenshot: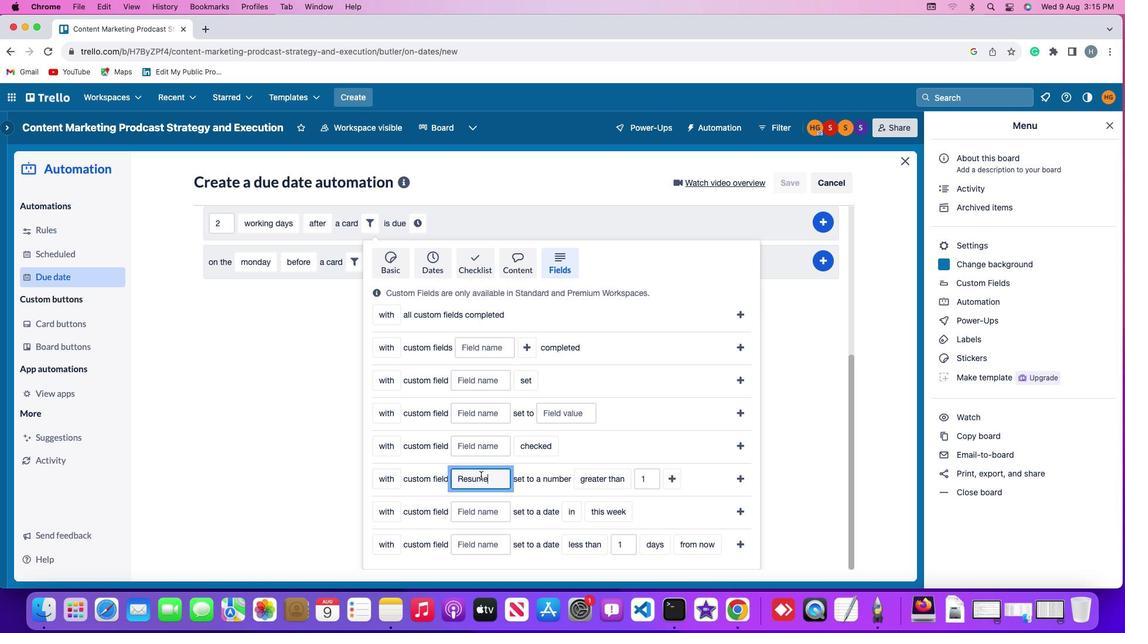 
Action: Mouse moved to (569, 483)
Screenshot: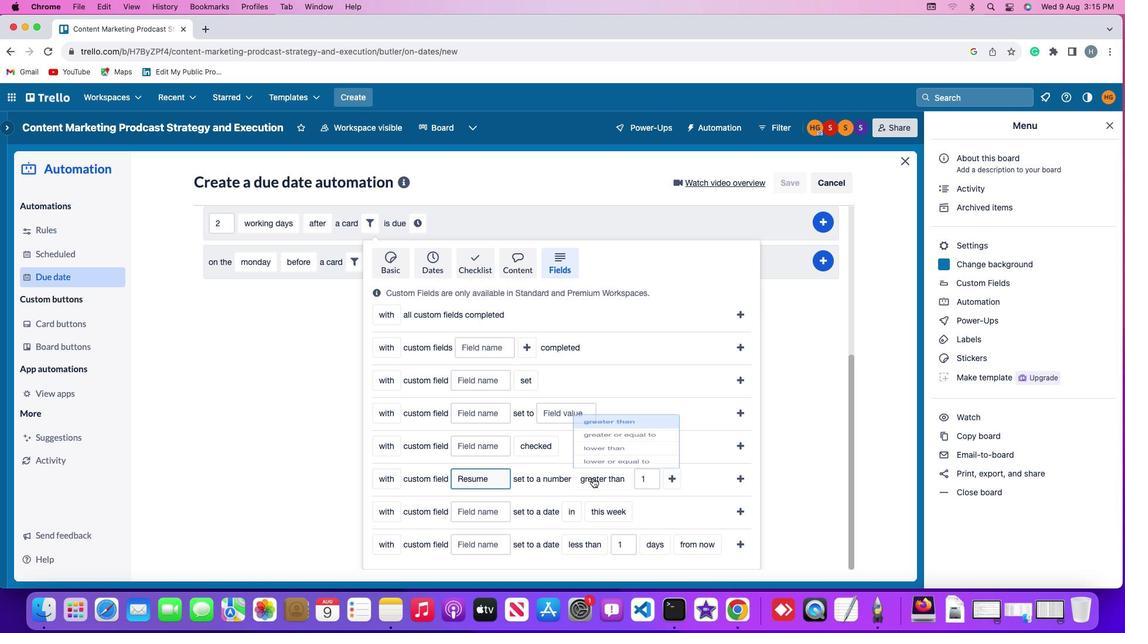
Action: Mouse pressed left at (569, 483)
Screenshot: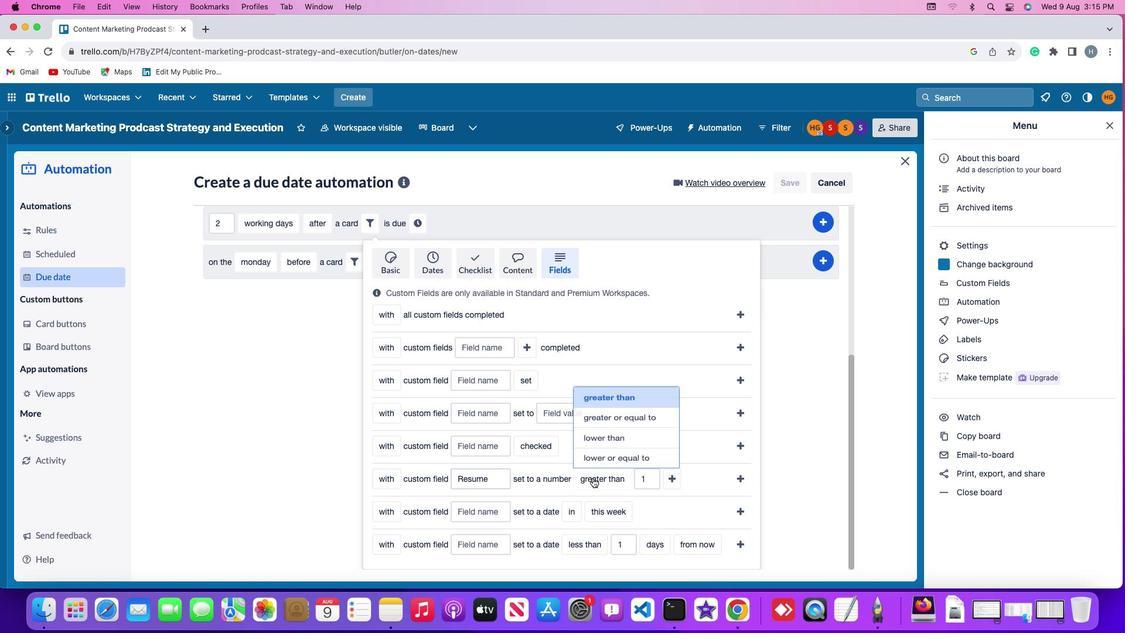 
Action: Mouse moved to (579, 439)
Screenshot: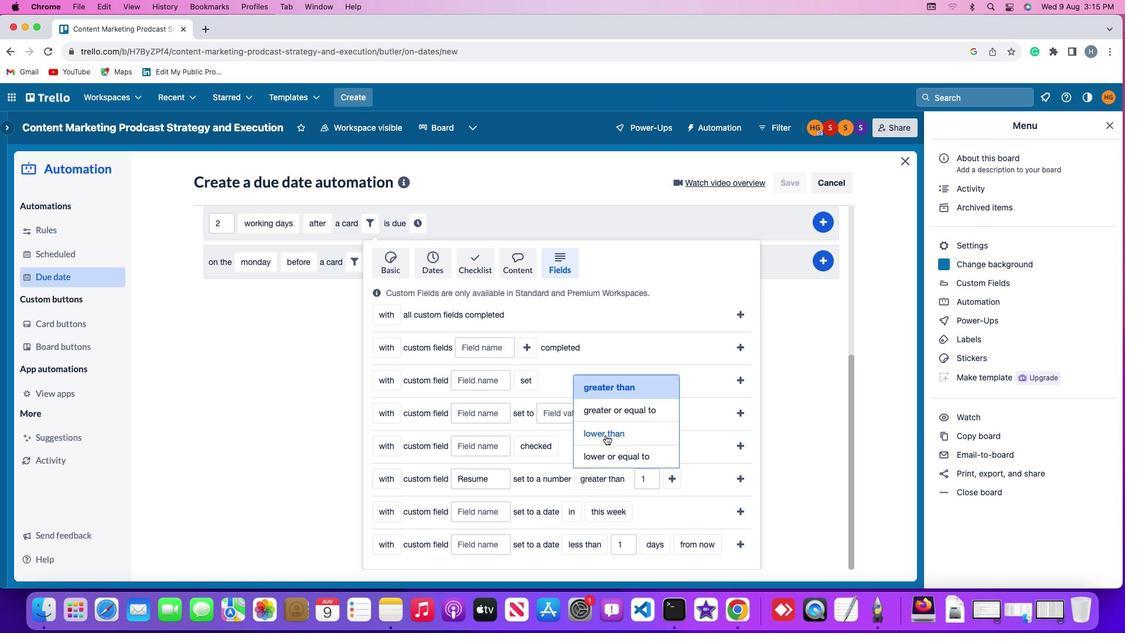 
Action: Mouse pressed left at (579, 439)
Screenshot: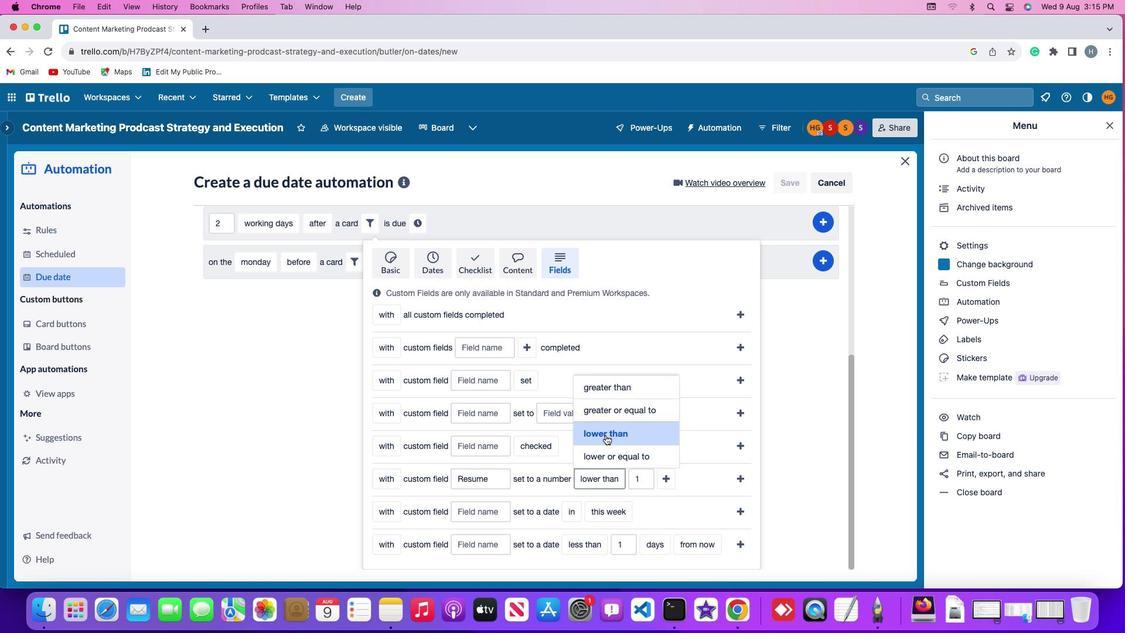 
Action: Mouse moved to (608, 483)
Screenshot: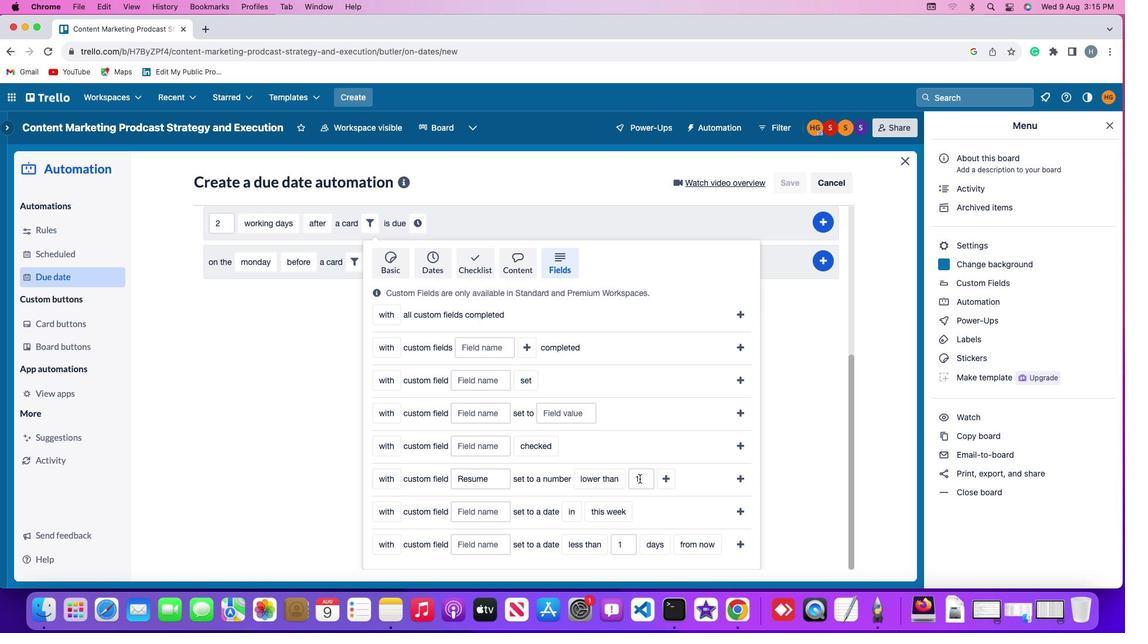 
Action: Mouse pressed left at (608, 483)
Screenshot: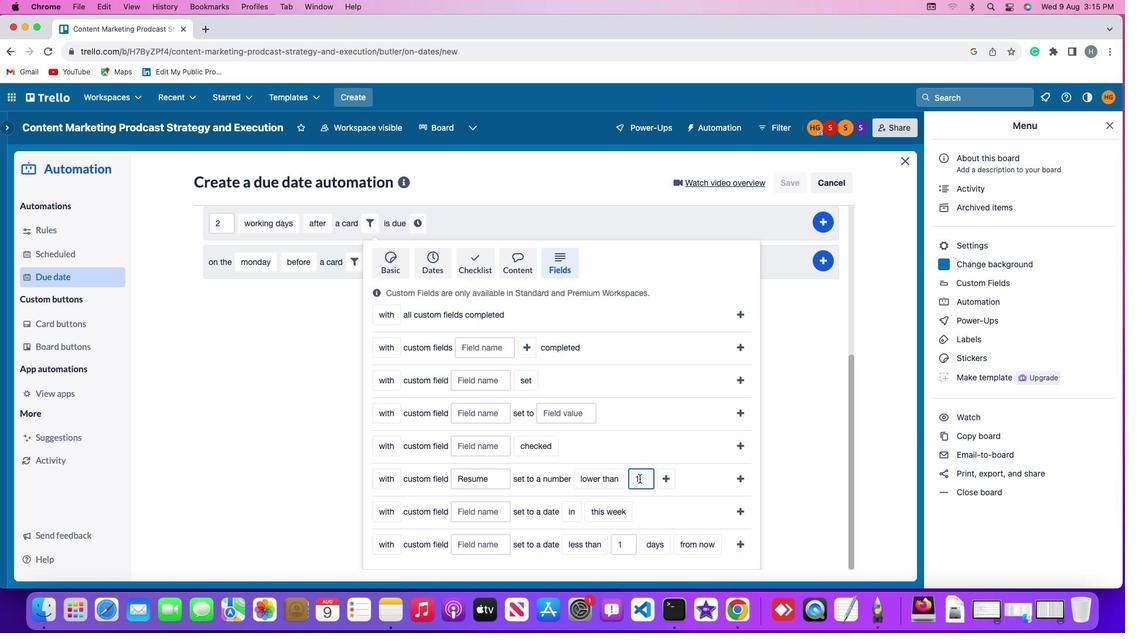 
Action: Mouse moved to (609, 482)
Screenshot: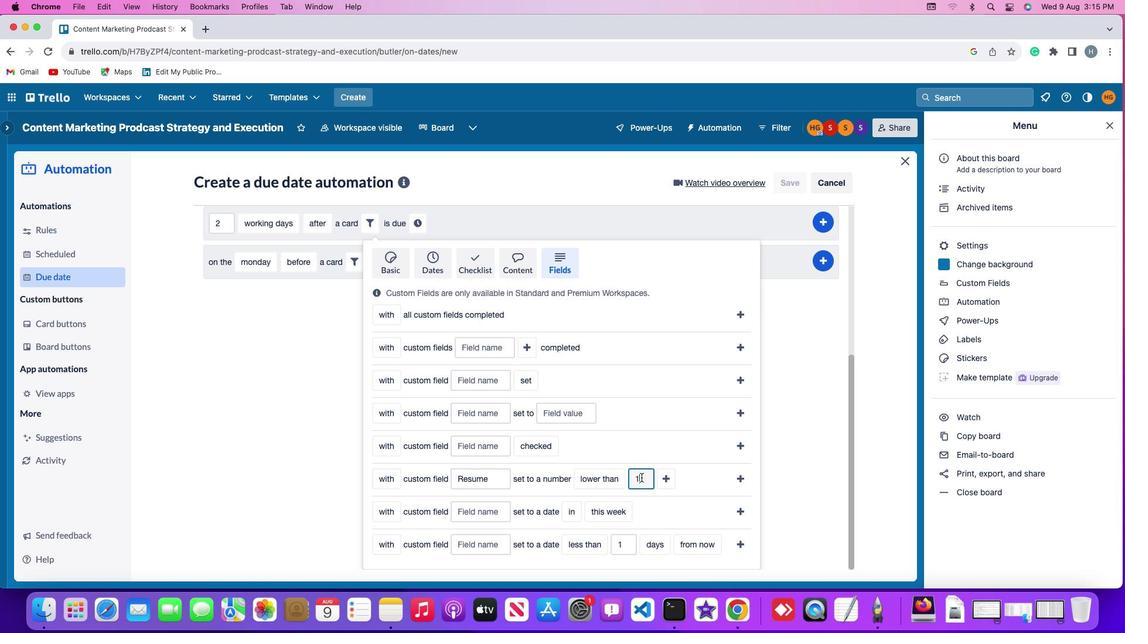 
Action: Key pressed Key.backspace'1'
Screenshot: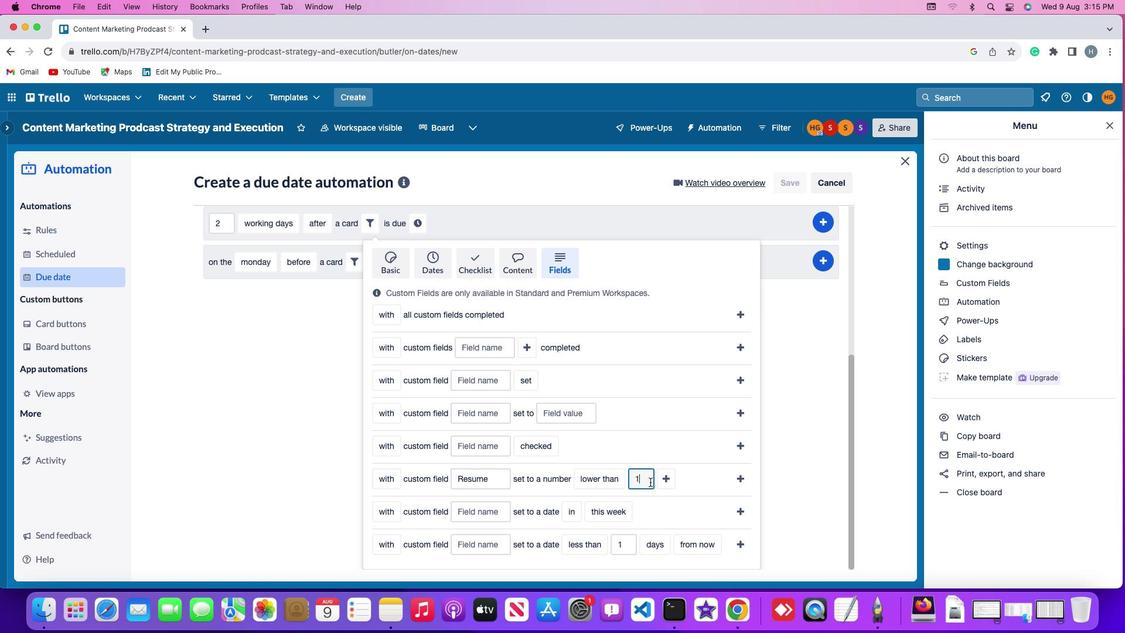 
Action: Mouse moved to (629, 490)
Screenshot: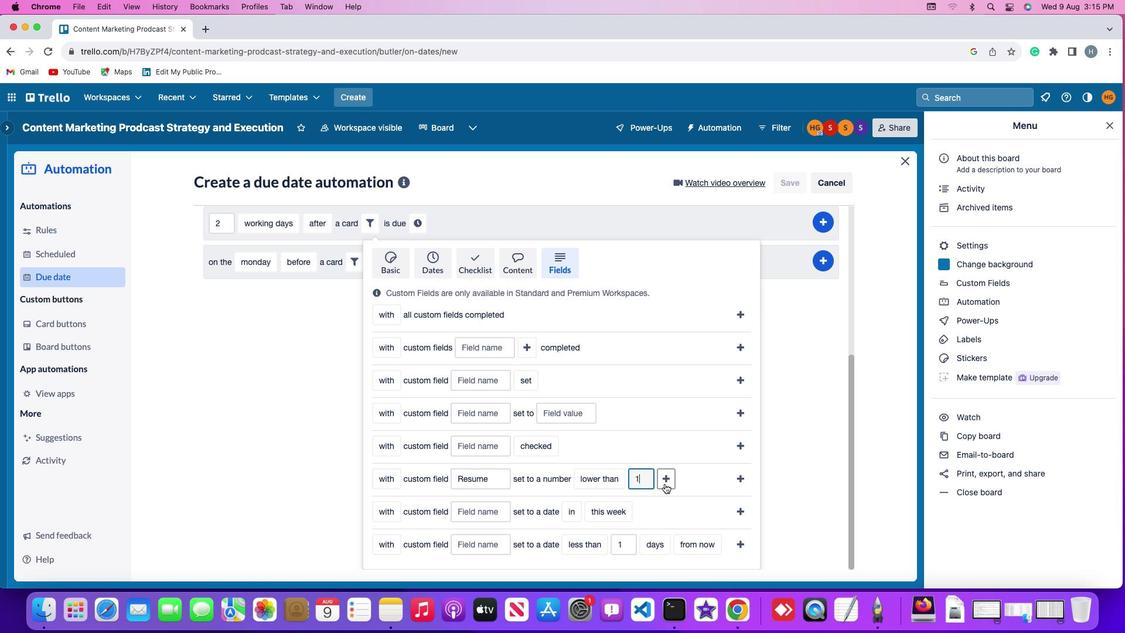 
Action: Mouse pressed left at (629, 490)
Screenshot: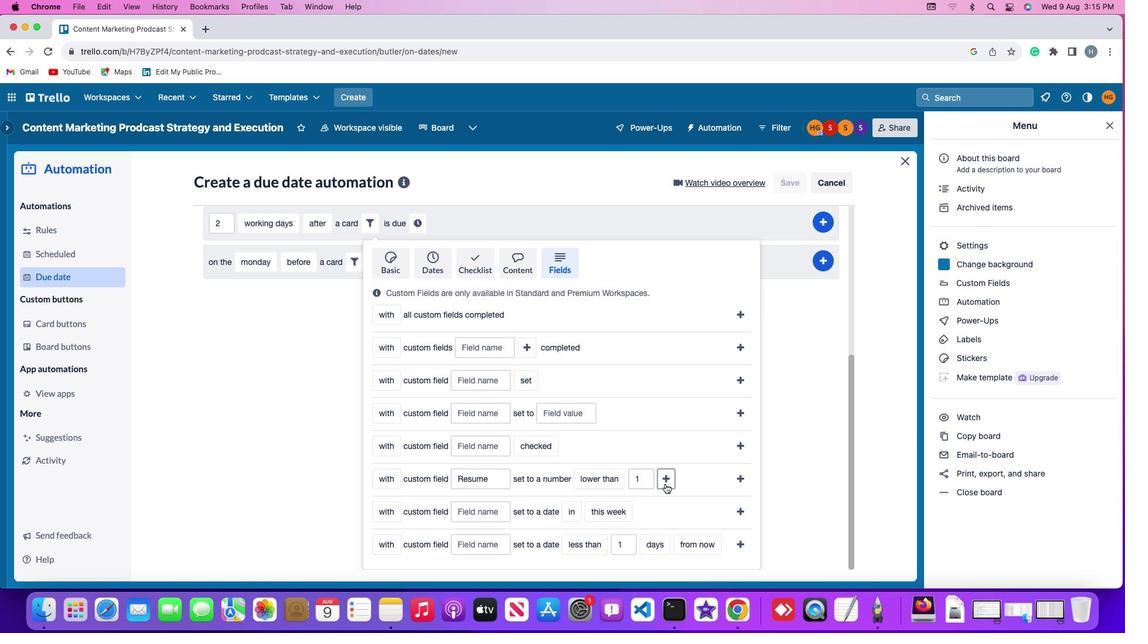 
Action: Mouse moved to (664, 488)
Screenshot: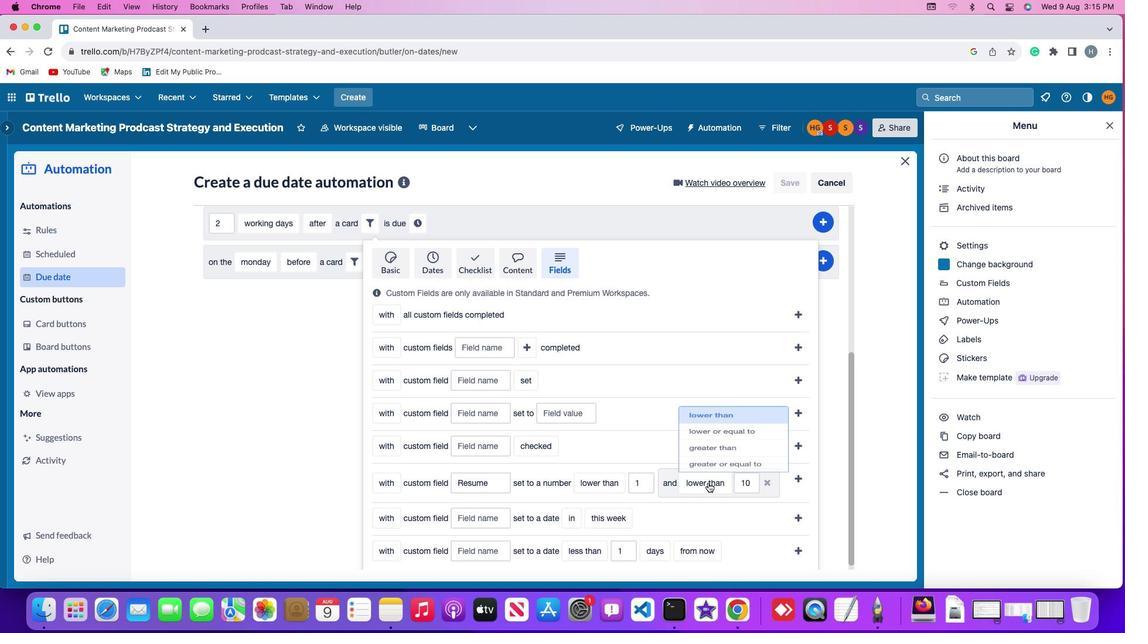 
Action: Mouse pressed left at (664, 488)
Screenshot: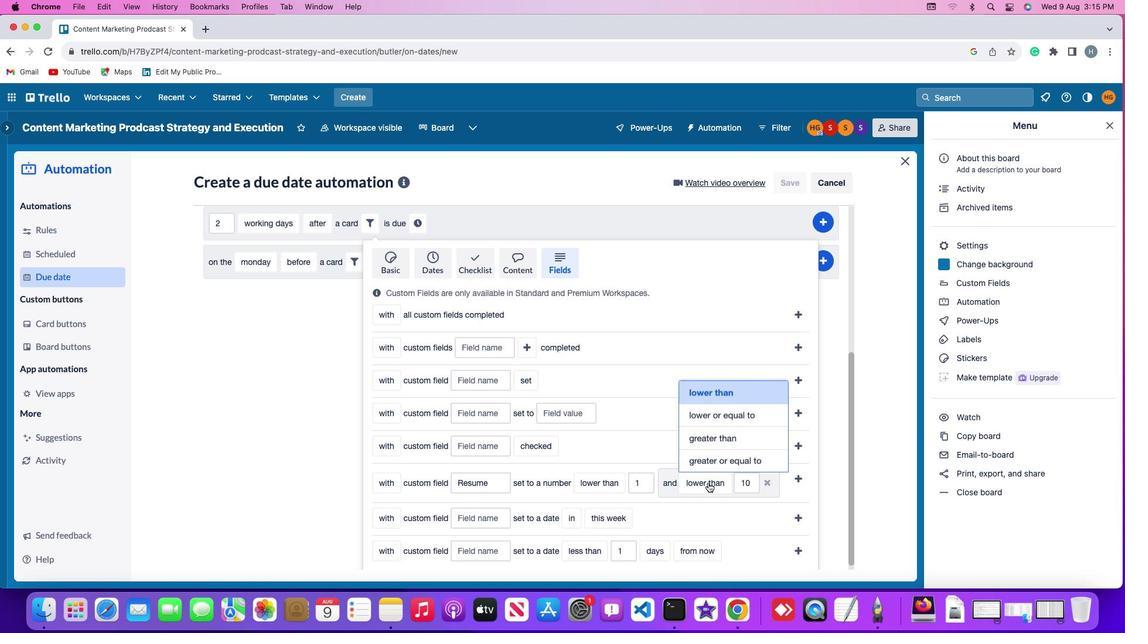 
Action: Mouse moved to (683, 390)
Screenshot: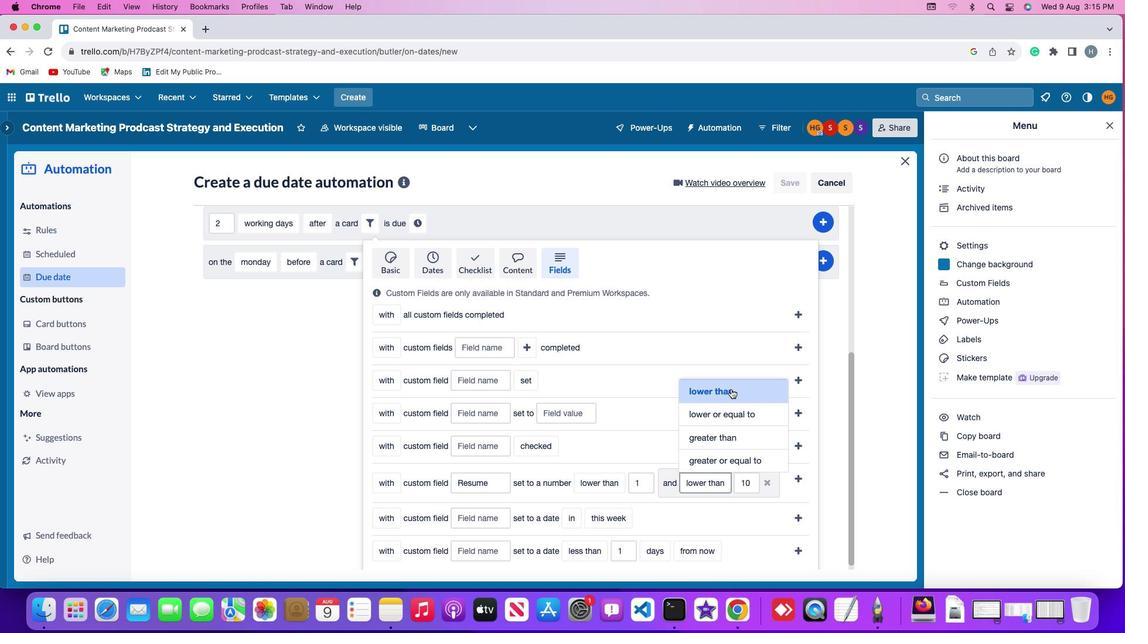 
Action: Mouse pressed left at (683, 390)
Screenshot: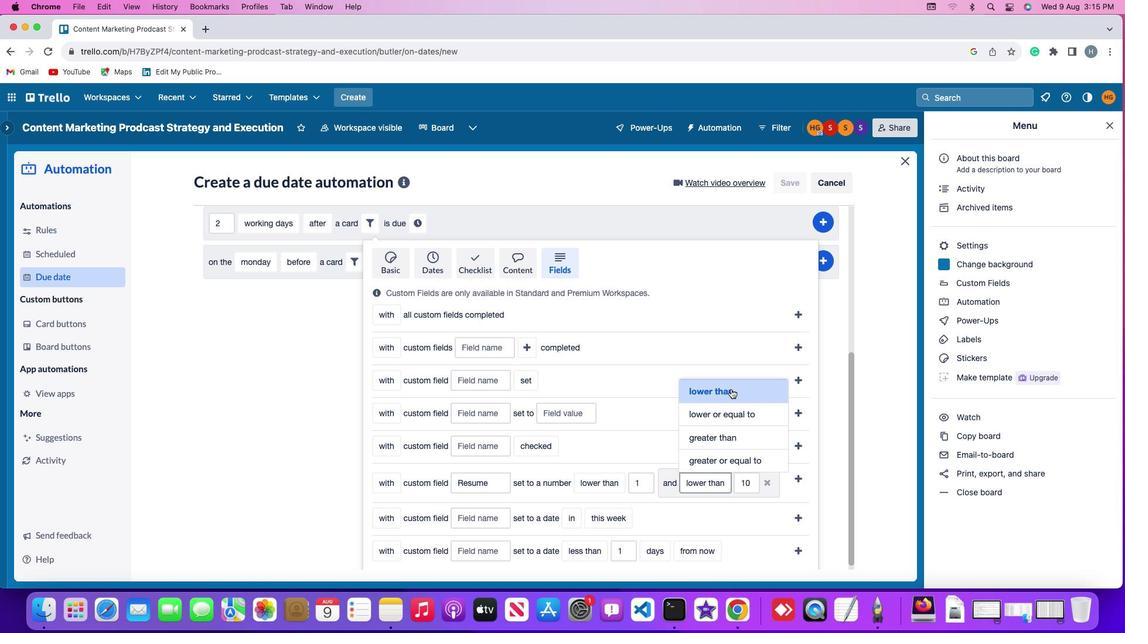 
Action: Mouse moved to (705, 488)
Screenshot: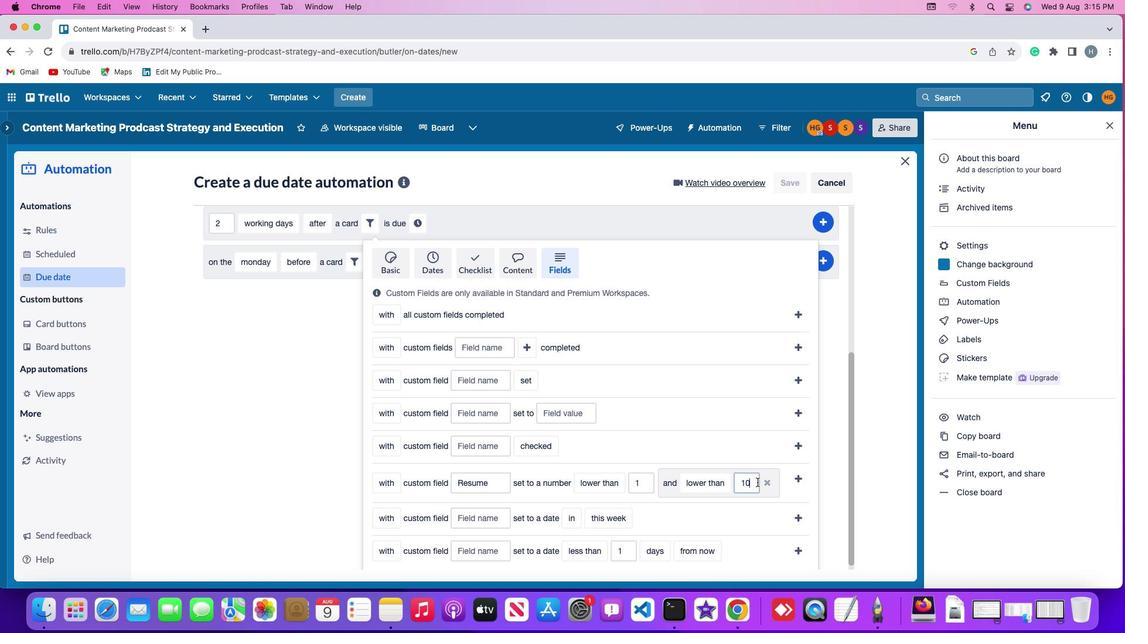 
Action: Mouse pressed left at (705, 488)
Screenshot: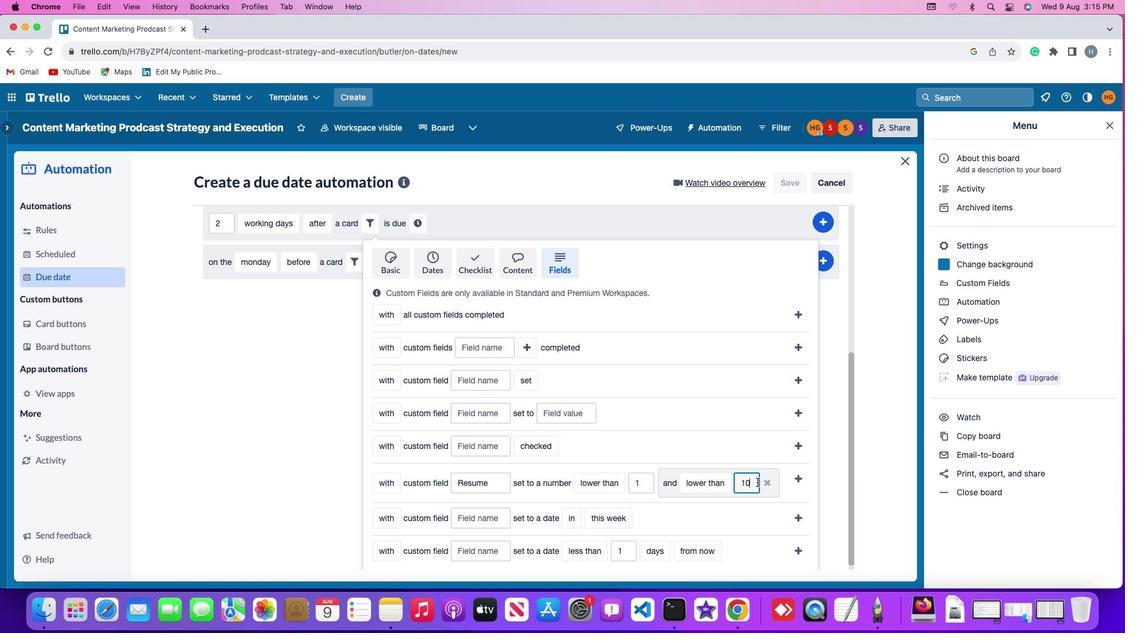 
Action: Mouse moved to (704, 488)
Screenshot: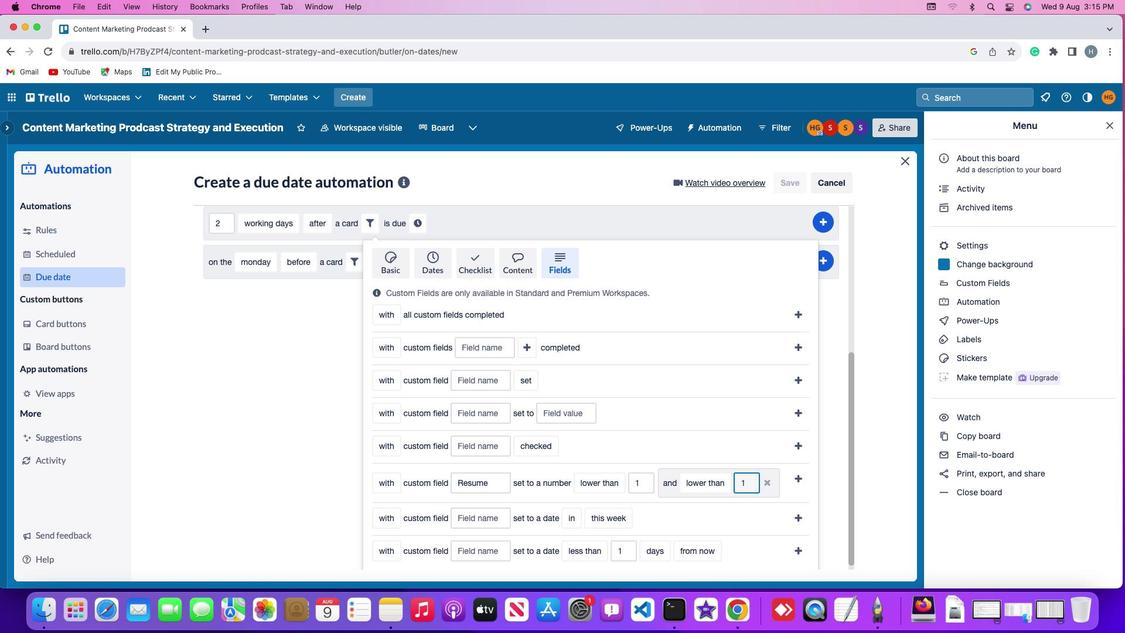
Action: Key pressed Key.backspace
Screenshot: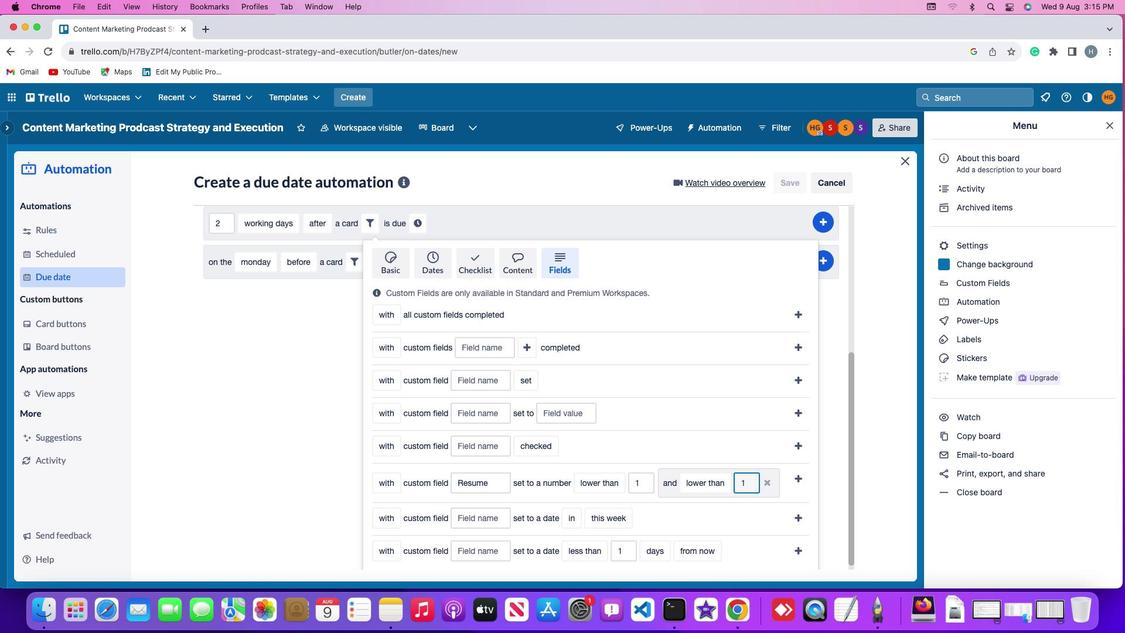 
Action: Mouse moved to (704, 488)
Screenshot: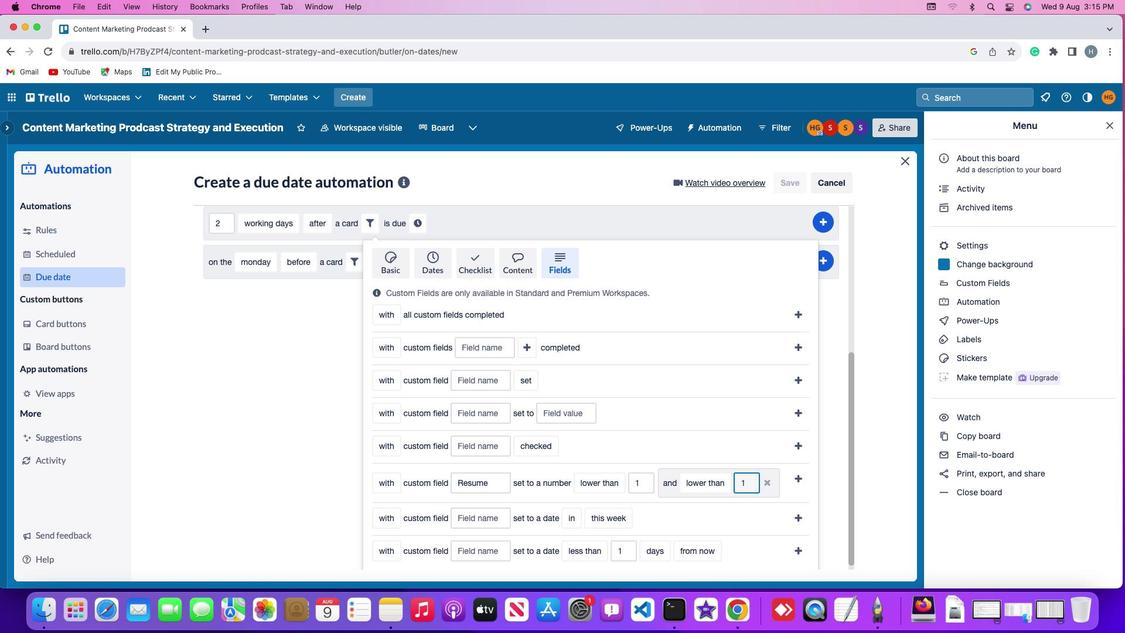 
Action: Key pressed Key.backspace'1''0'
Screenshot: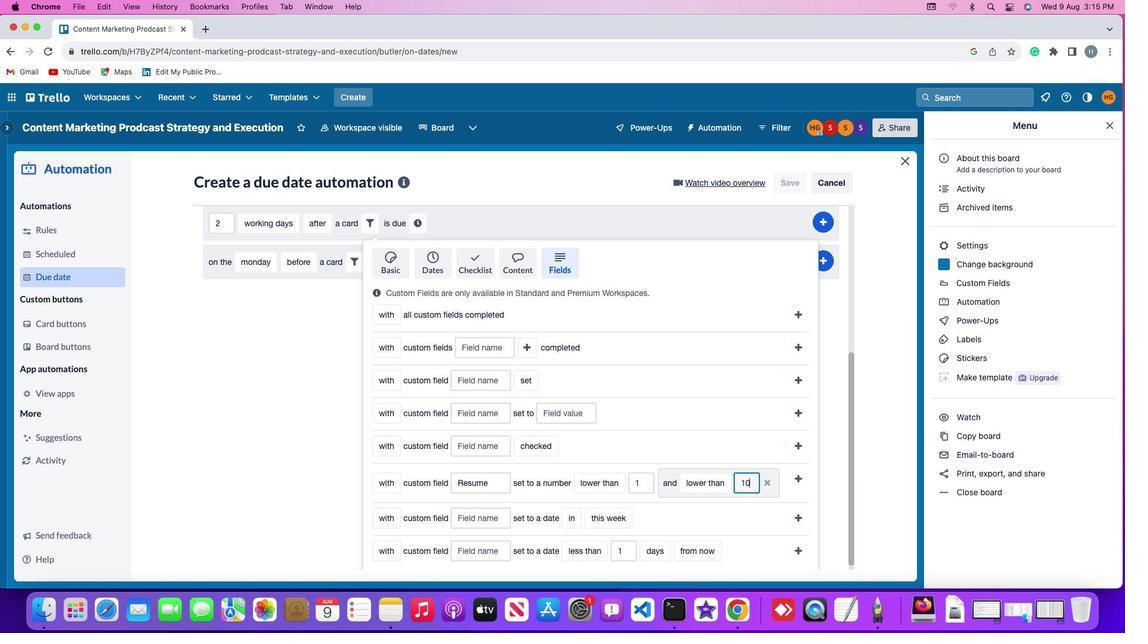 
Action: Mouse moved to (739, 481)
Screenshot: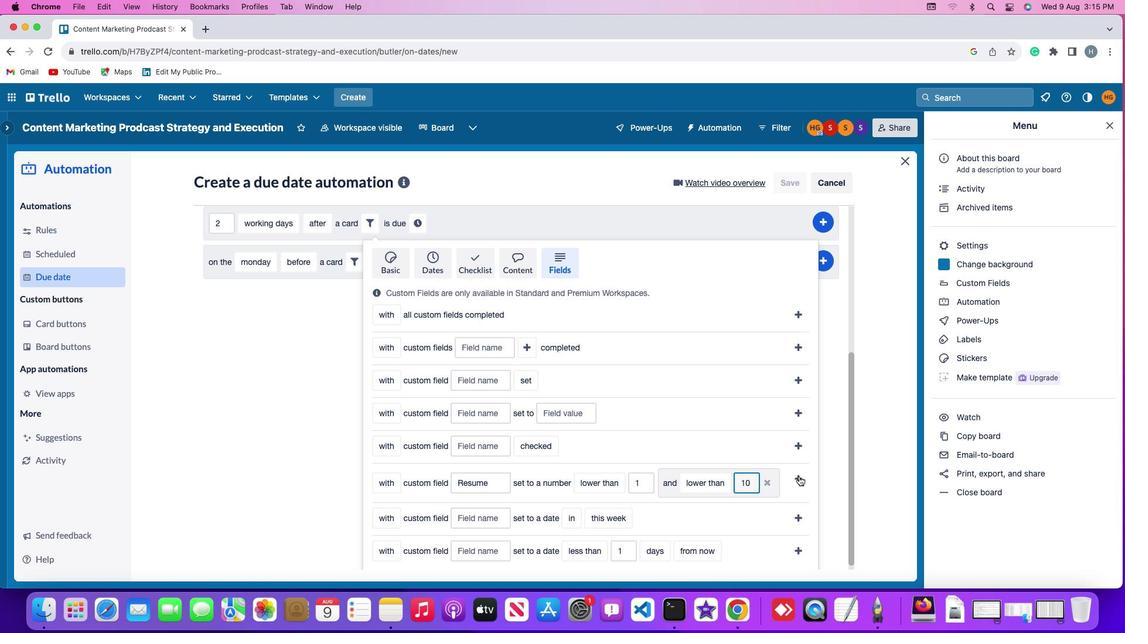 
Action: Mouse pressed left at (739, 481)
Screenshot: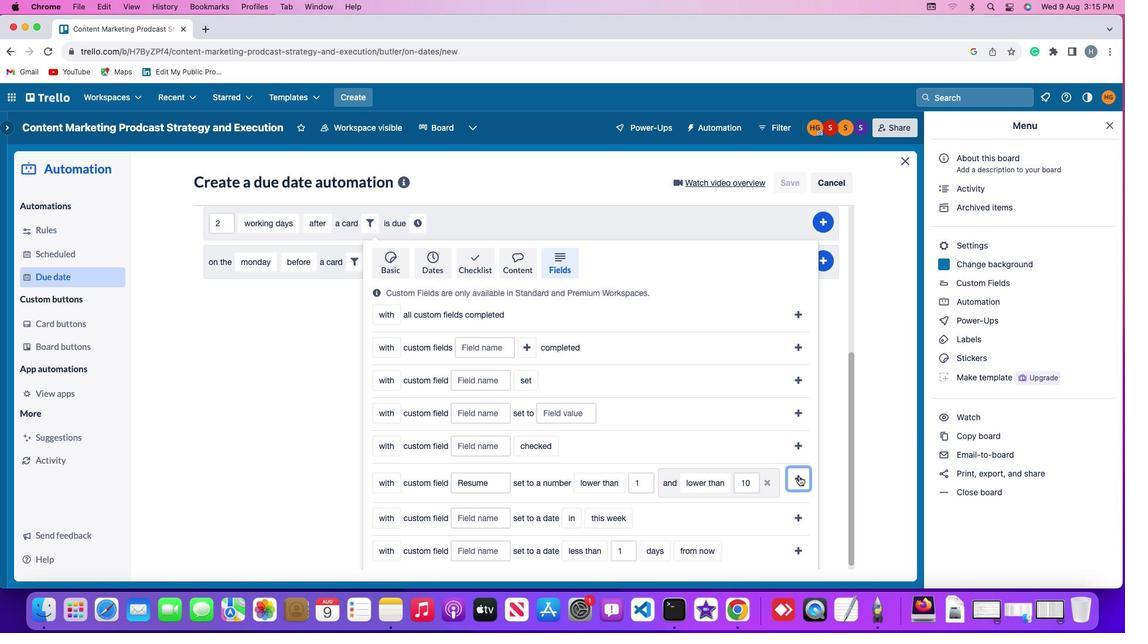 
Action: Mouse moved to (676, 477)
Screenshot: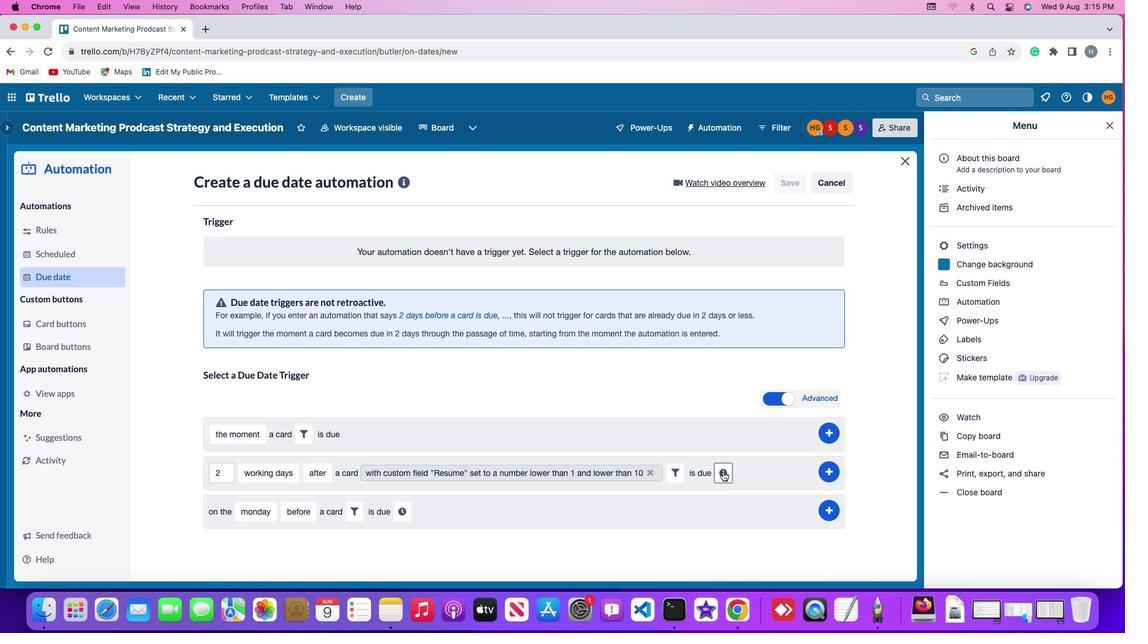 
Action: Mouse pressed left at (676, 477)
Screenshot: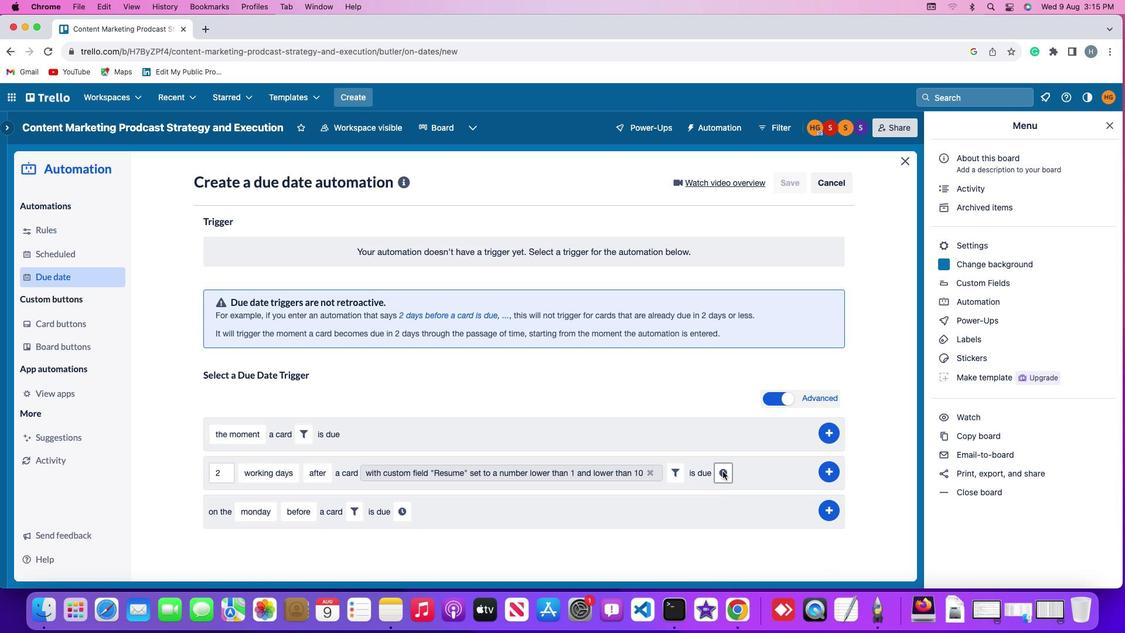 
Action: Mouse moved to (285, 506)
Screenshot: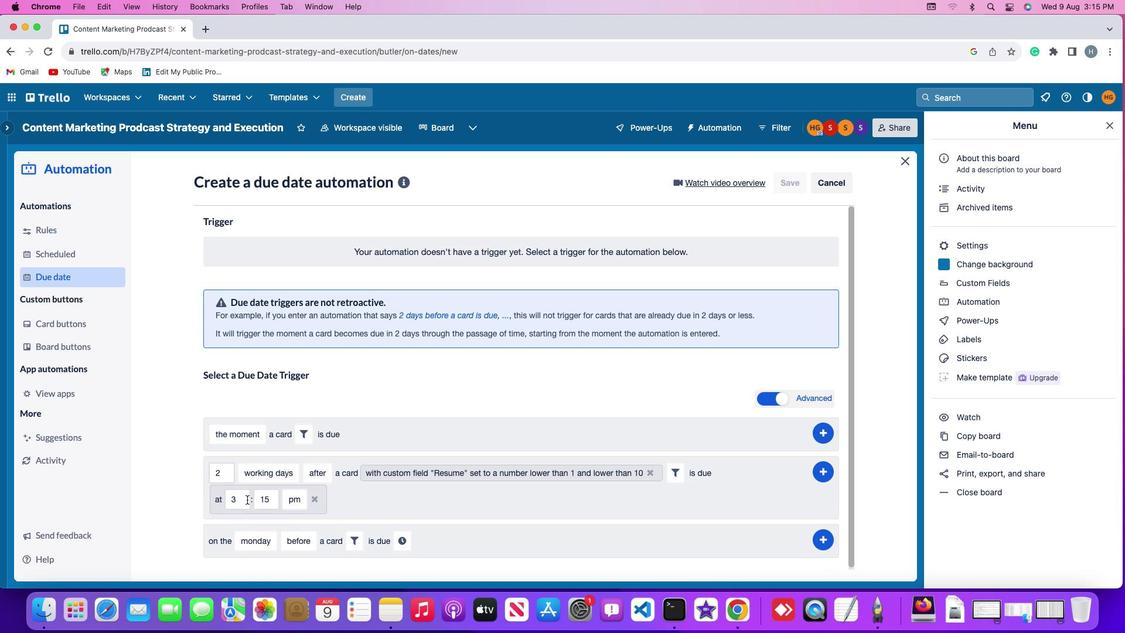 
Action: Mouse pressed left at (285, 506)
Screenshot: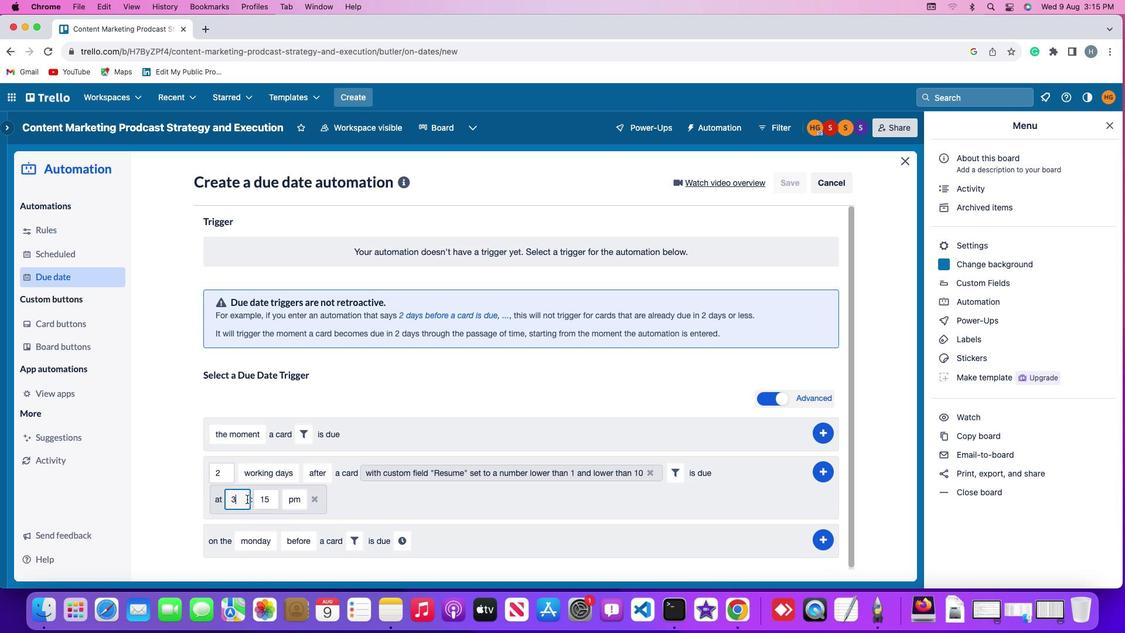 
Action: Mouse moved to (285, 506)
Screenshot: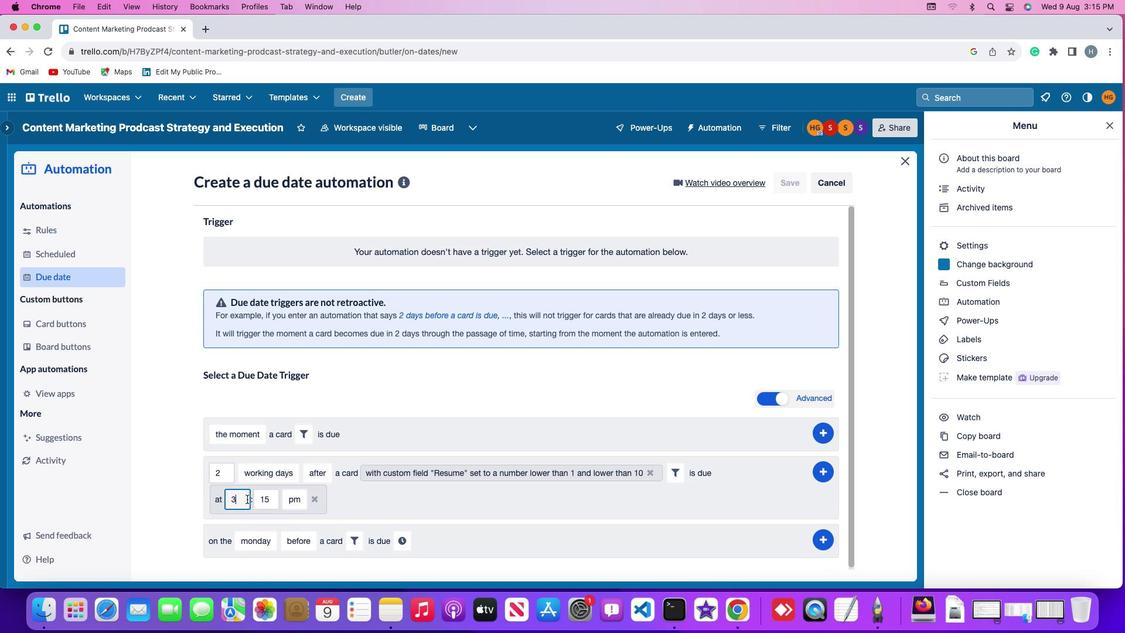 
Action: Key pressed Key.backspace
Screenshot: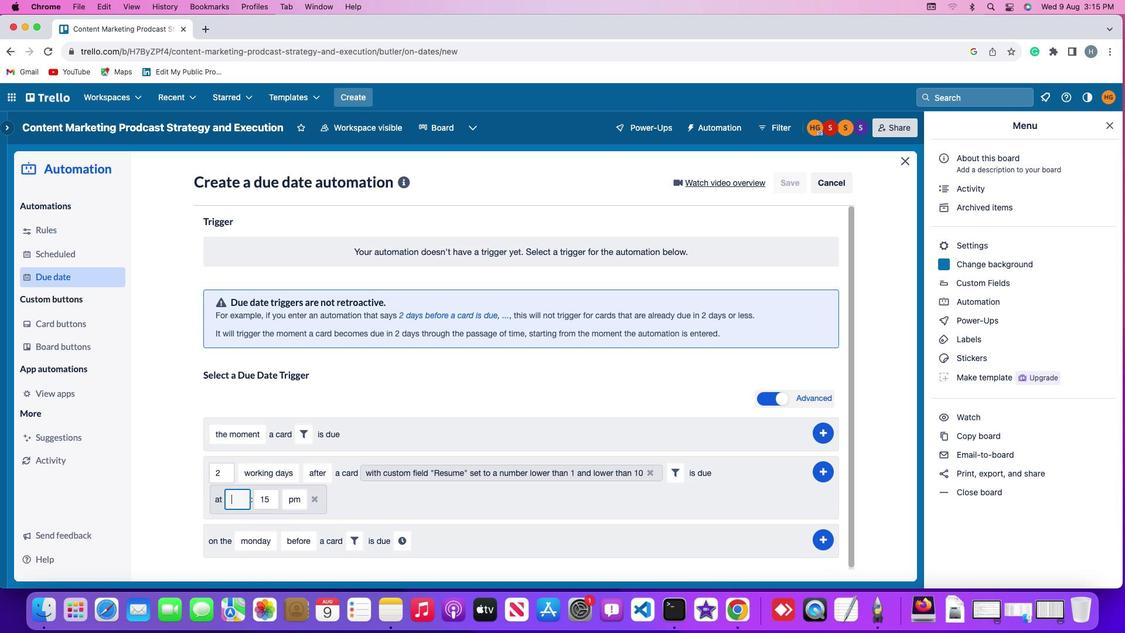 
Action: Mouse moved to (286, 506)
Screenshot: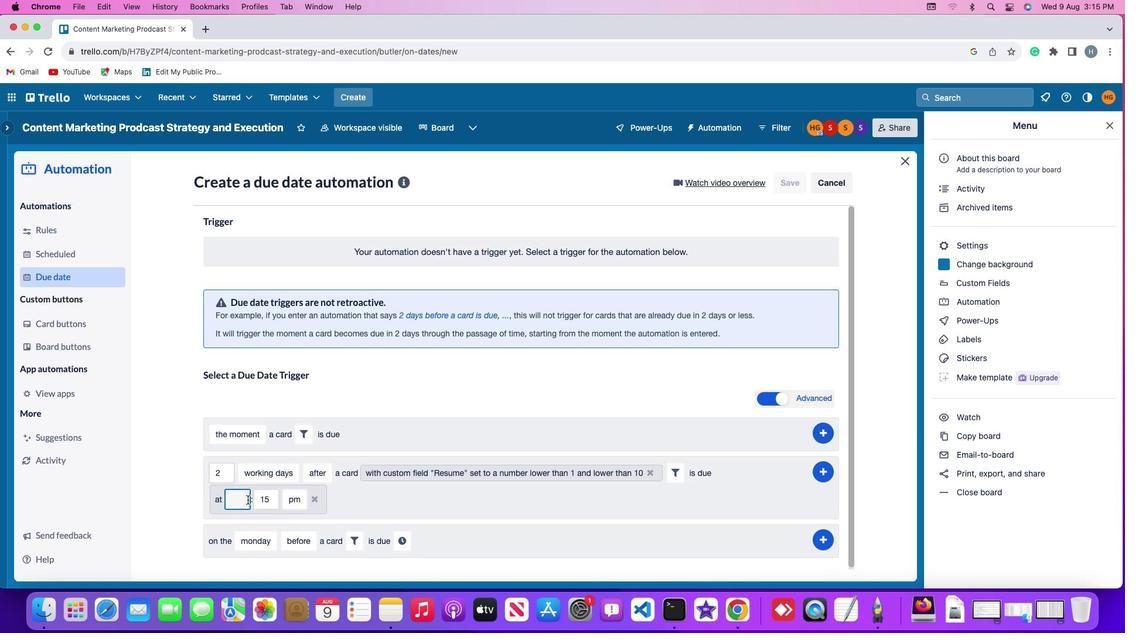 
Action: Key pressed '1''1'
Screenshot: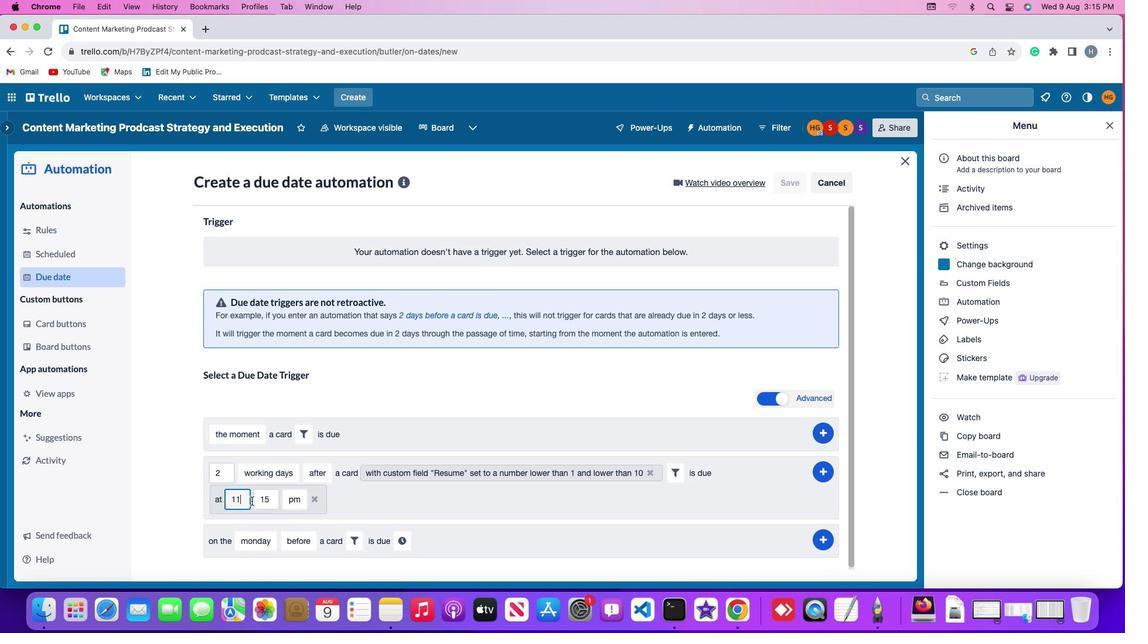 
Action: Mouse moved to (305, 505)
Screenshot: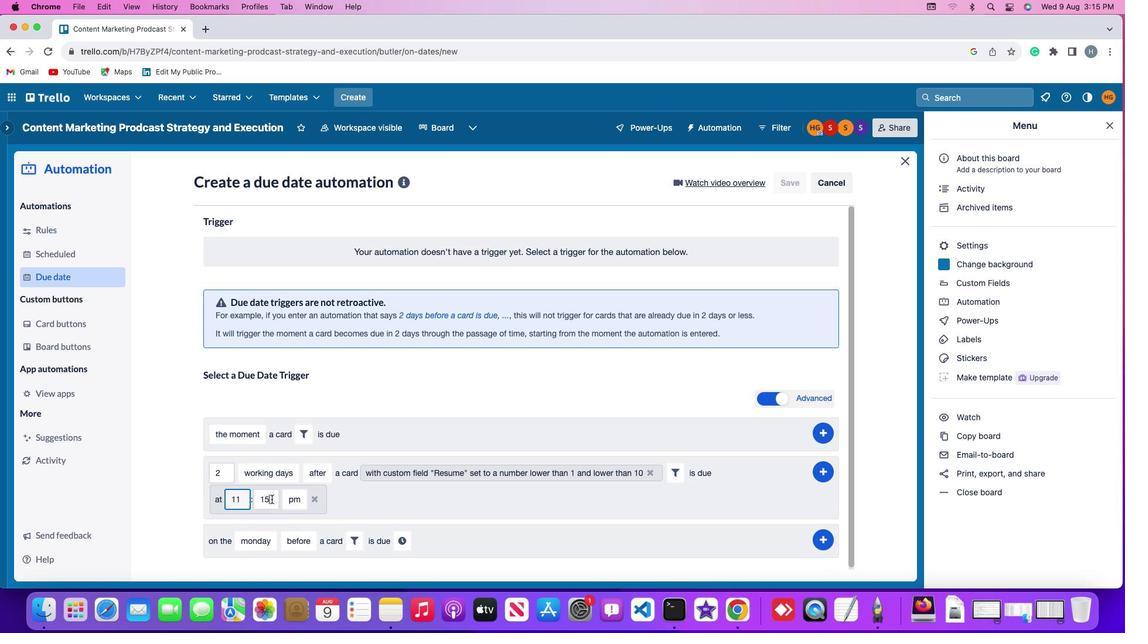 
Action: Mouse pressed left at (305, 505)
Screenshot: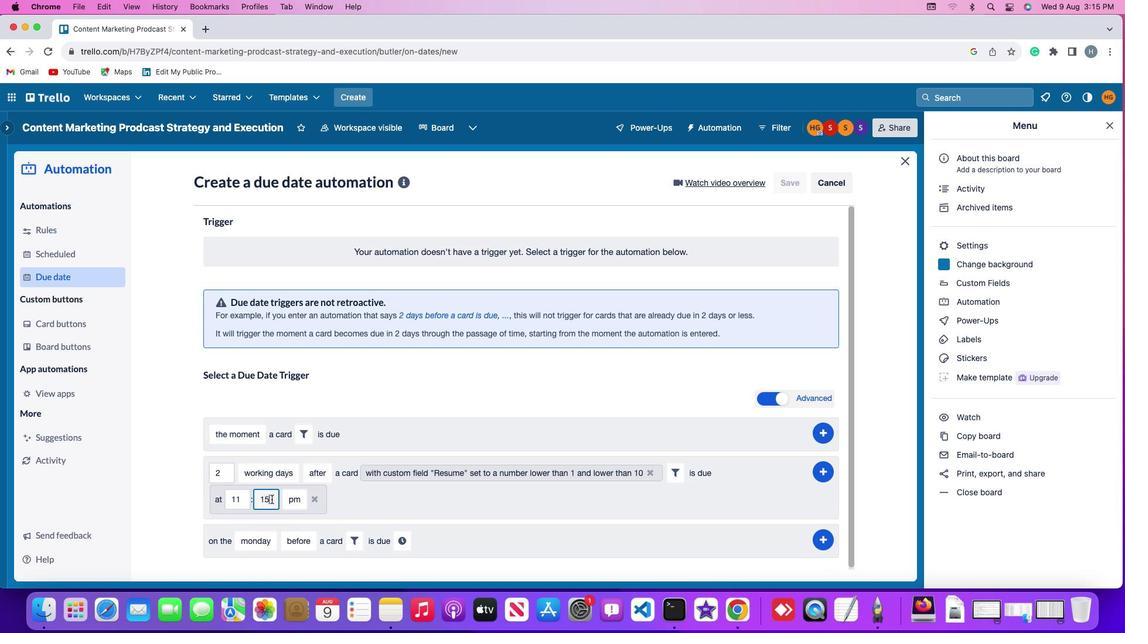 
Action: Key pressed Key.backspaceKey.backspace'0''0'
Screenshot: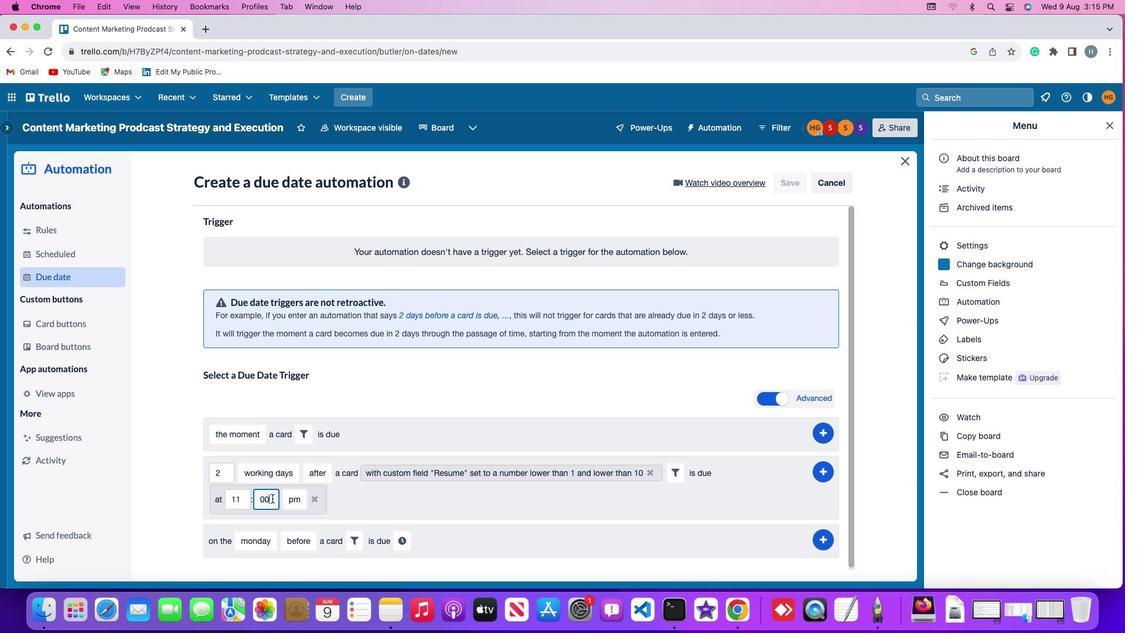 
Action: Mouse moved to (321, 506)
Screenshot: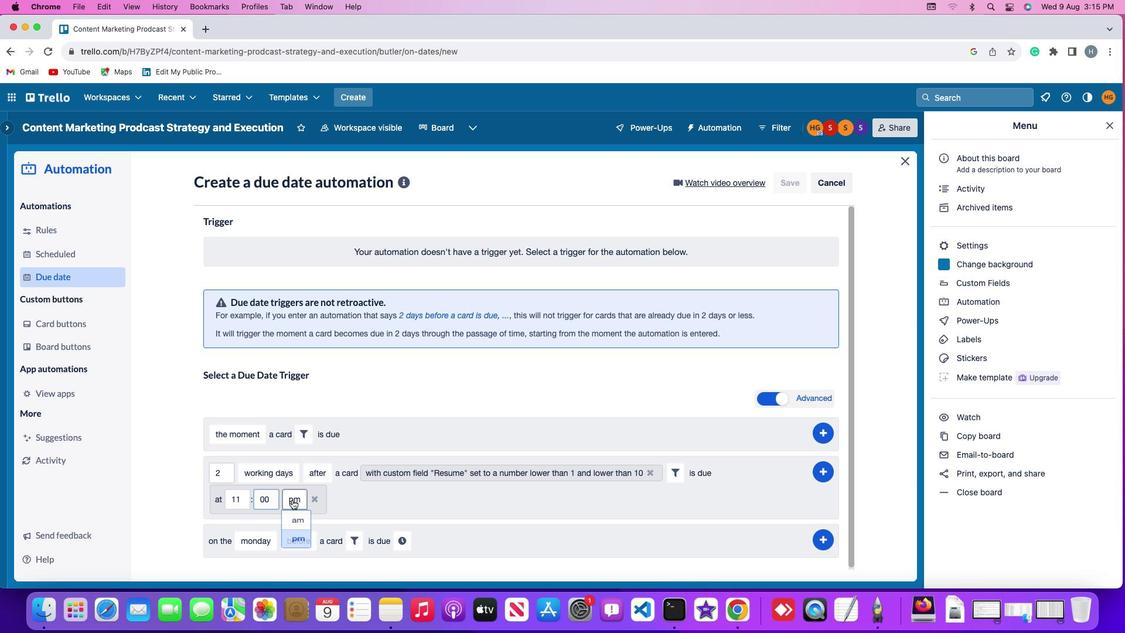 
Action: Mouse pressed left at (321, 506)
Screenshot: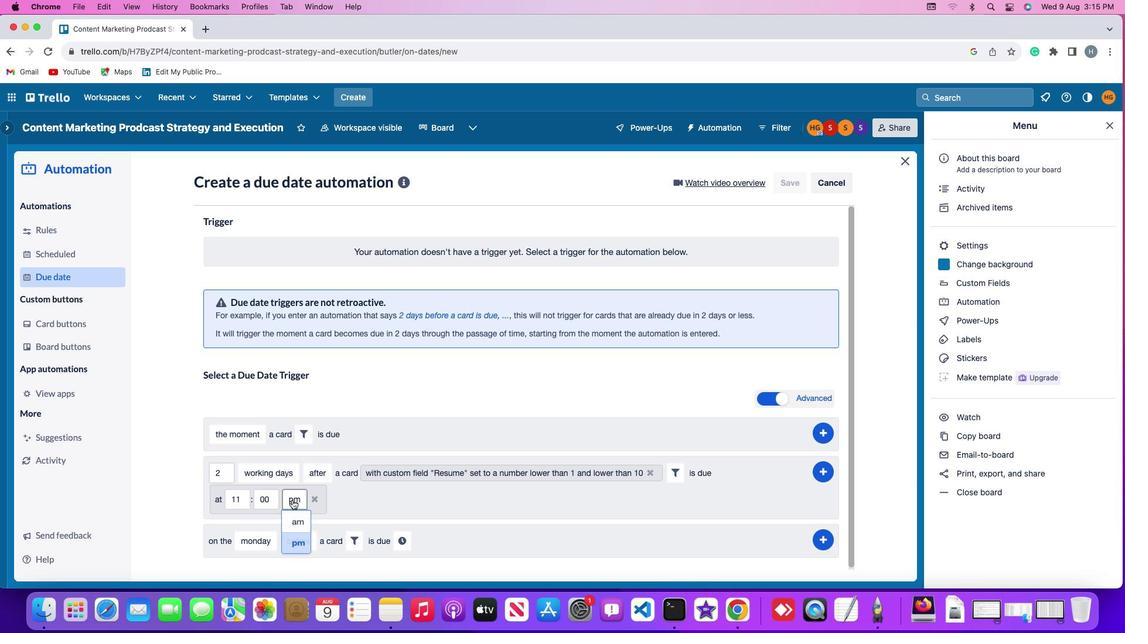 
Action: Mouse moved to (328, 524)
Screenshot: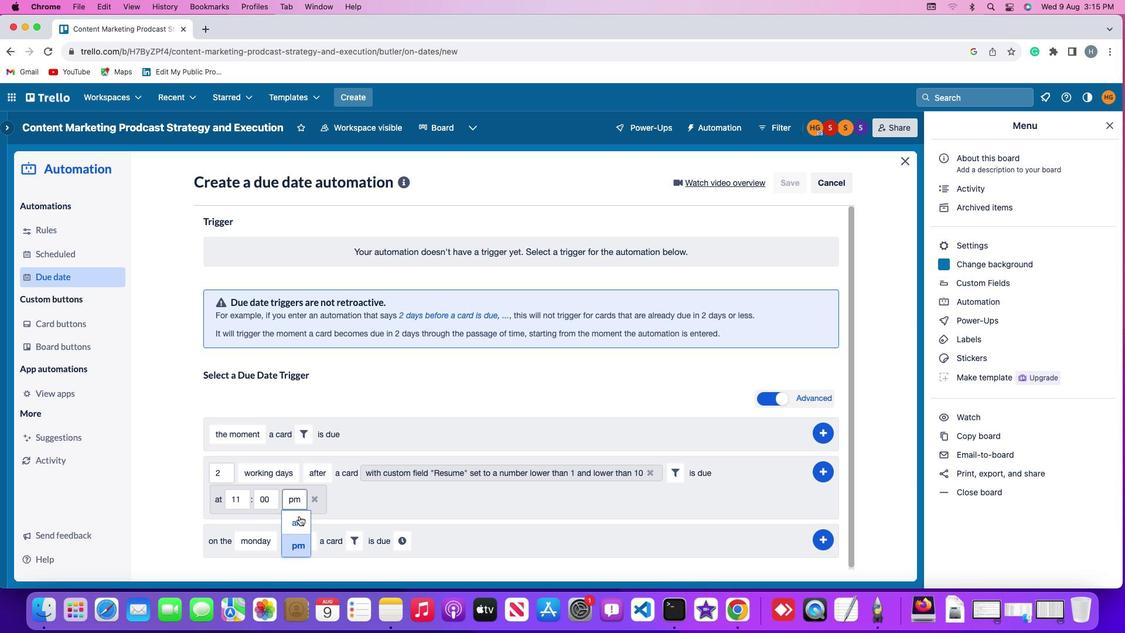 
Action: Mouse pressed left at (328, 524)
Screenshot: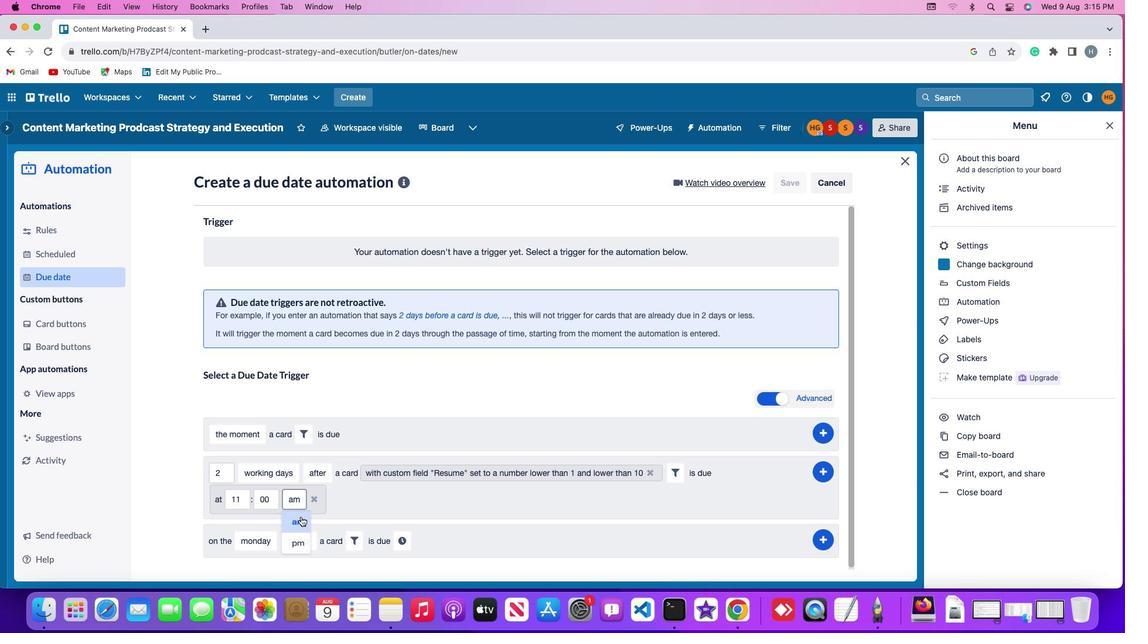 
Action: Mouse moved to (763, 476)
Screenshot: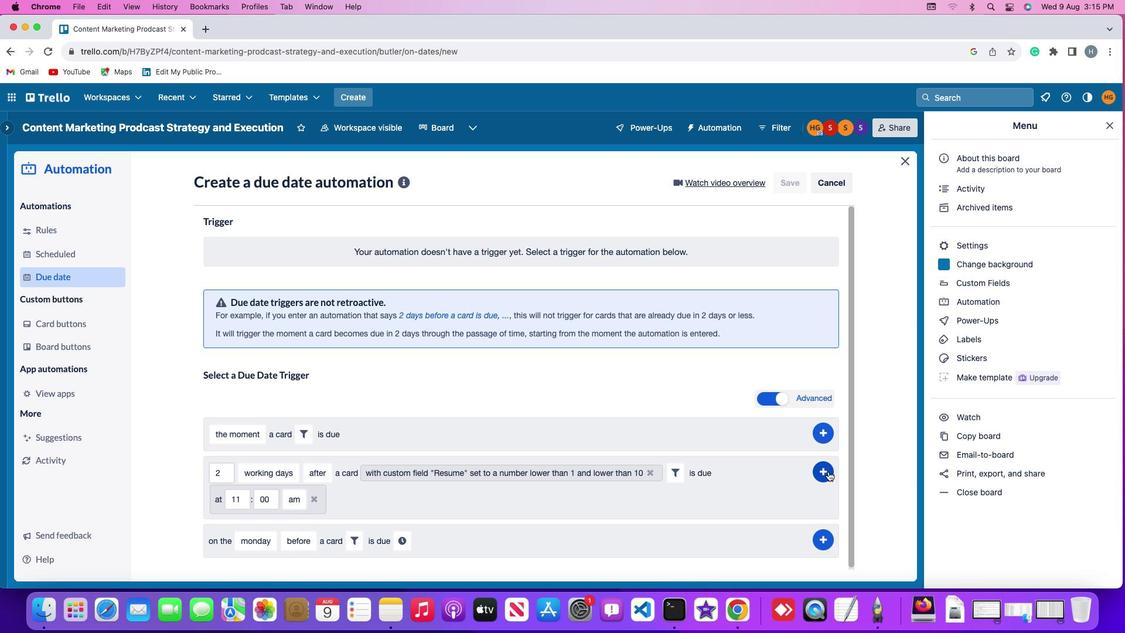 
Action: Mouse pressed left at (763, 476)
Screenshot: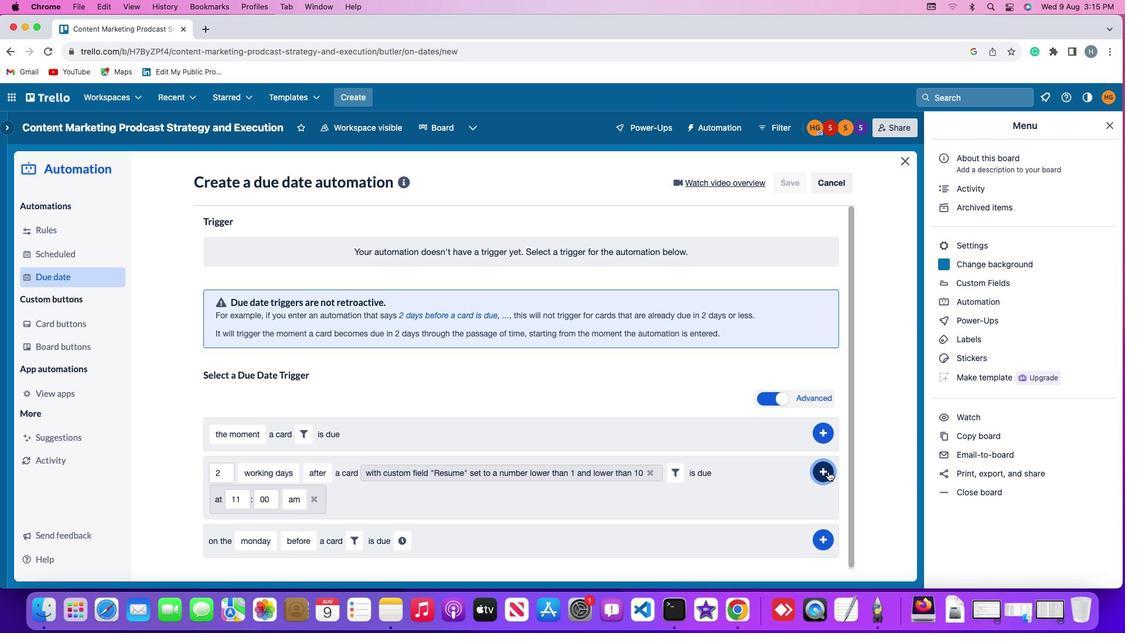
Action: Mouse moved to (787, 381)
Screenshot: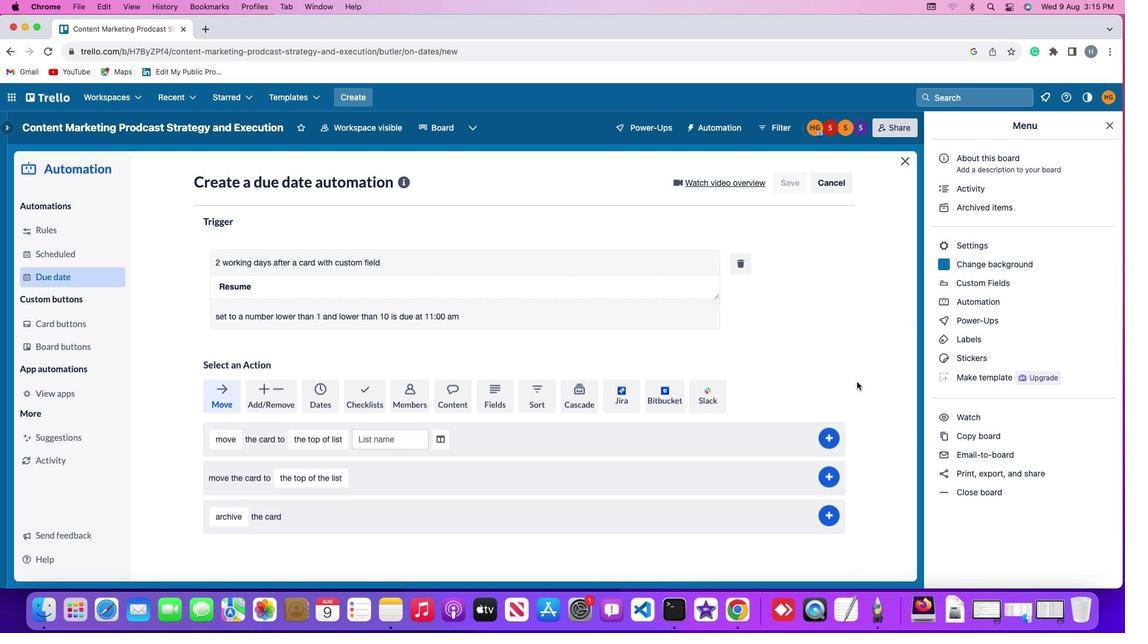 
